Task: Create a due date automation trigger when advanced on, on the monday before a card is due add fields without custom field "Resume" set to 10 at 11:00 AM.
Action: Mouse moved to (870, 250)
Screenshot: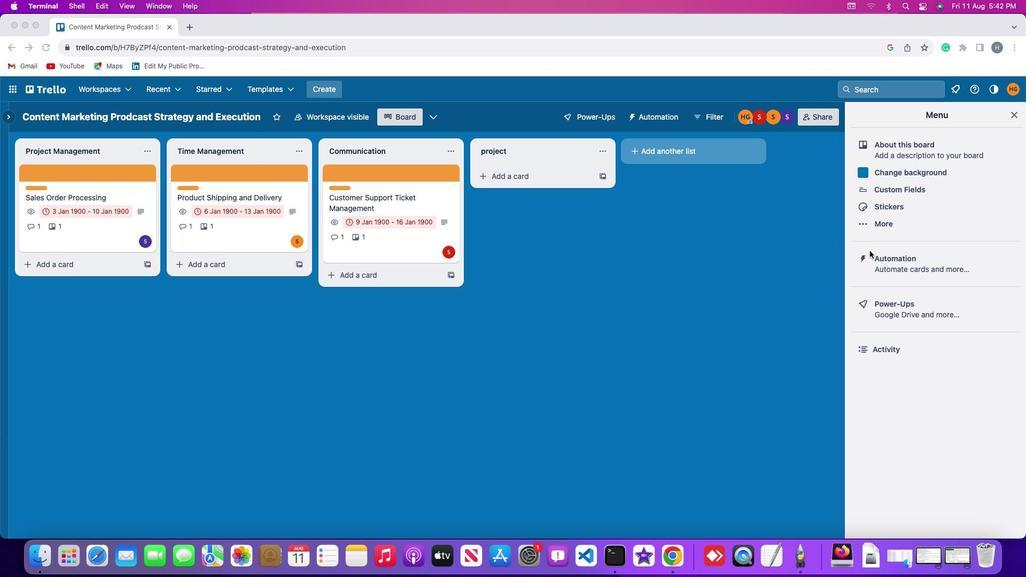 
Action: Mouse pressed left at (870, 250)
Screenshot: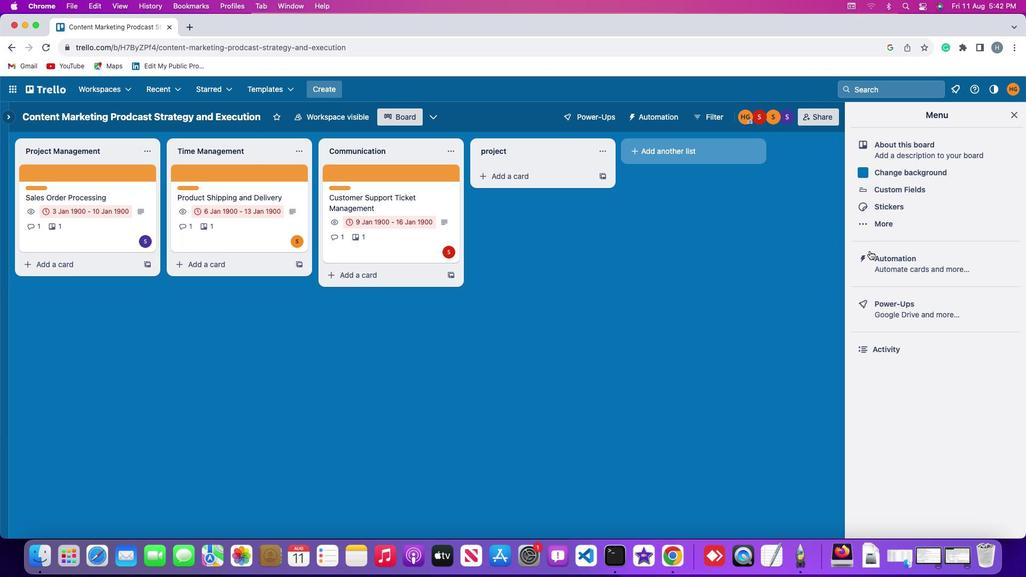 
Action: Mouse pressed left at (870, 250)
Screenshot: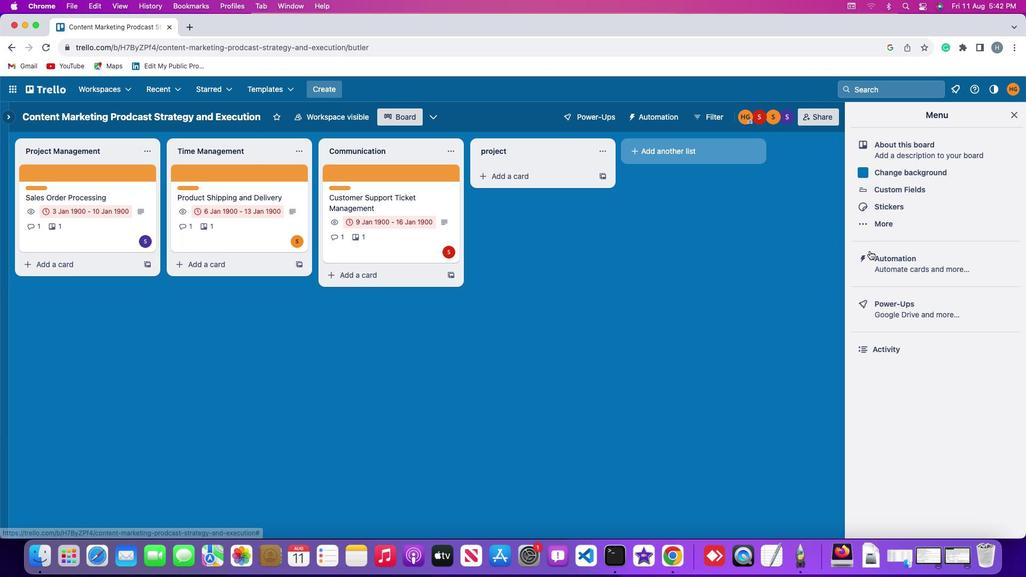 
Action: Mouse moved to (52, 253)
Screenshot: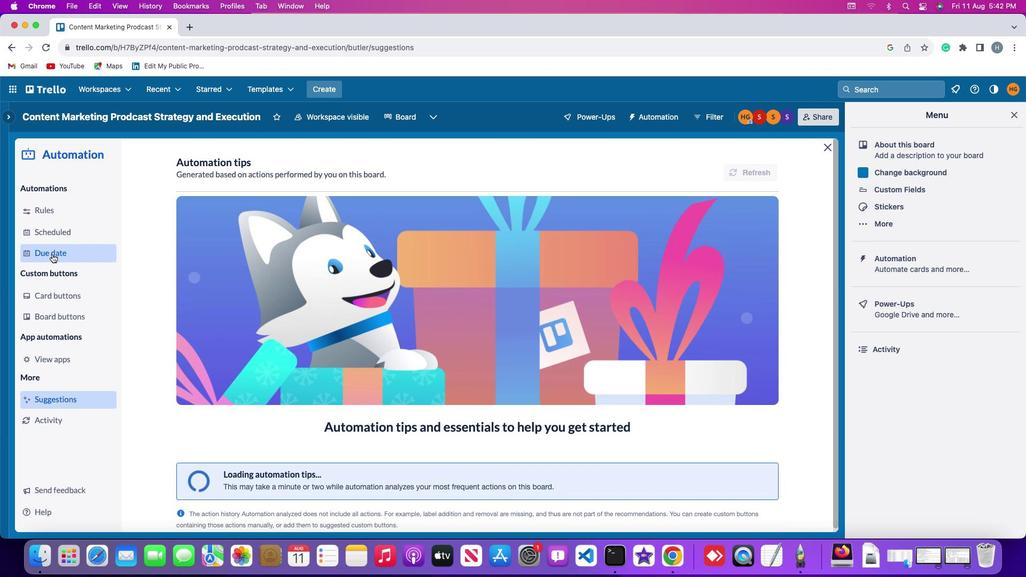 
Action: Mouse pressed left at (52, 253)
Screenshot: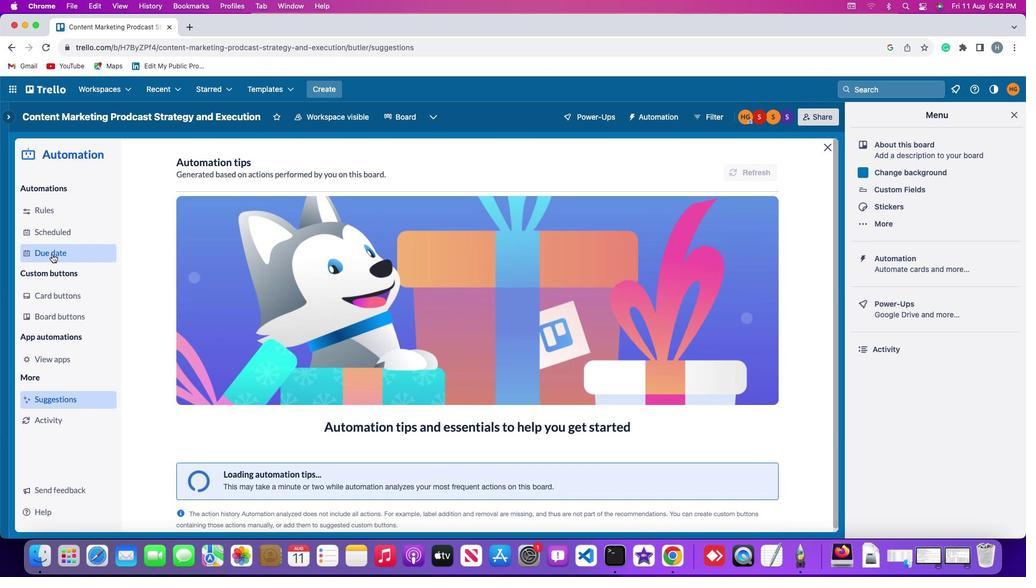 
Action: Mouse moved to (723, 166)
Screenshot: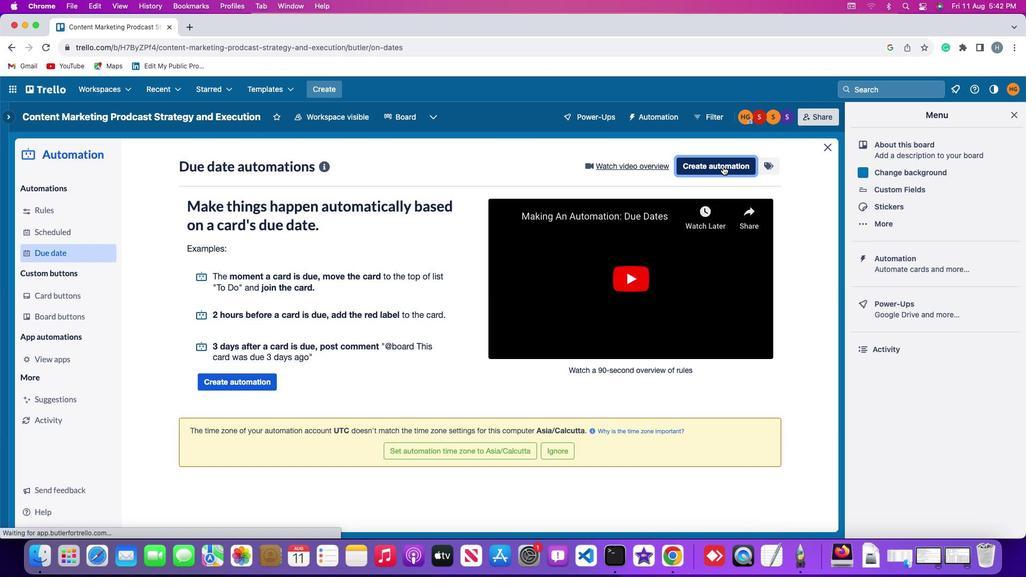 
Action: Mouse pressed left at (723, 166)
Screenshot: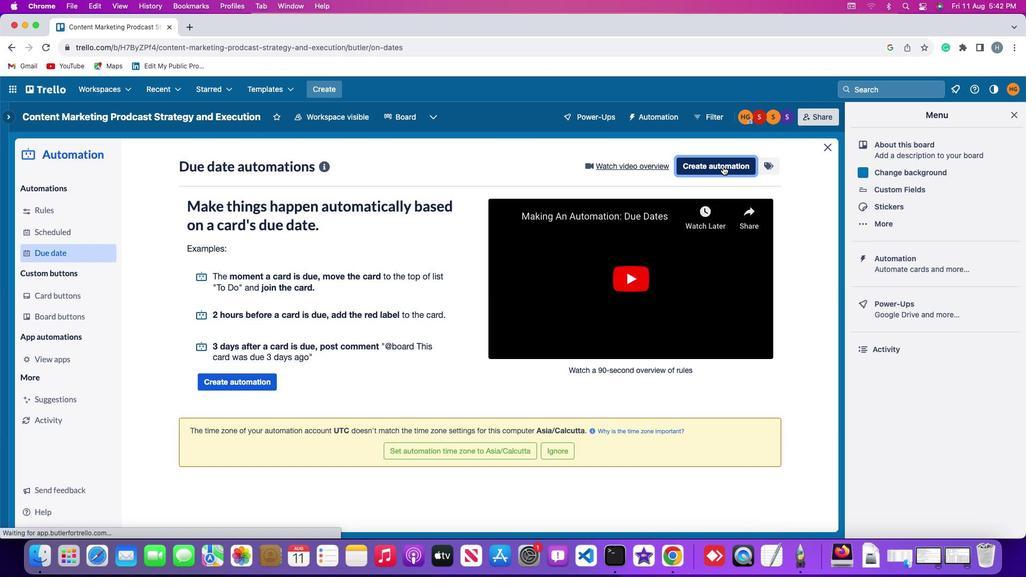 
Action: Mouse moved to (205, 266)
Screenshot: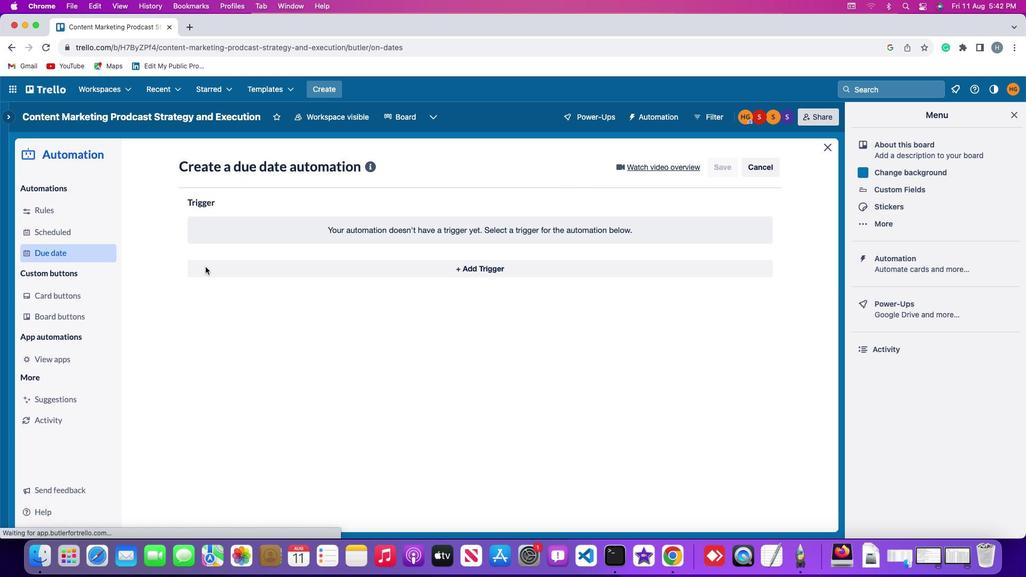 
Action: Mouse pressed left at (205, 266)
Screenshot: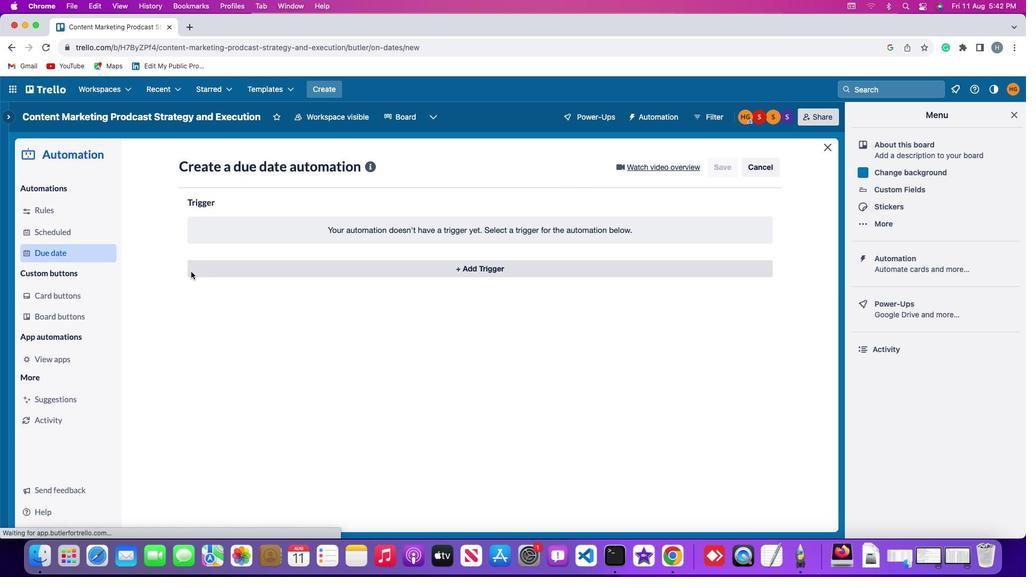 
Action: Mouse moved to (245, 471)
Screenshot: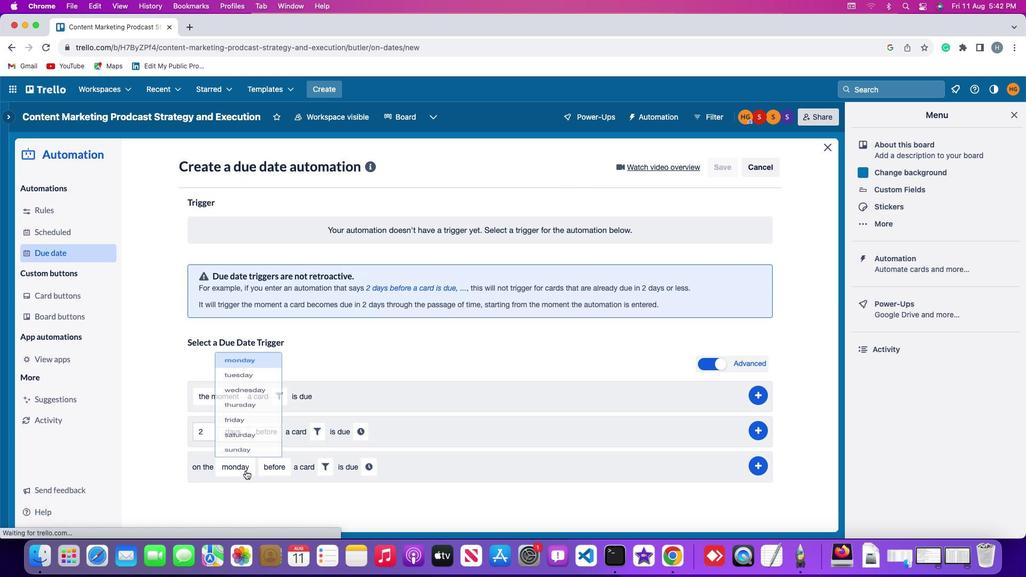 
Action: Mouse pressed left at (245, 471)
Screenshot: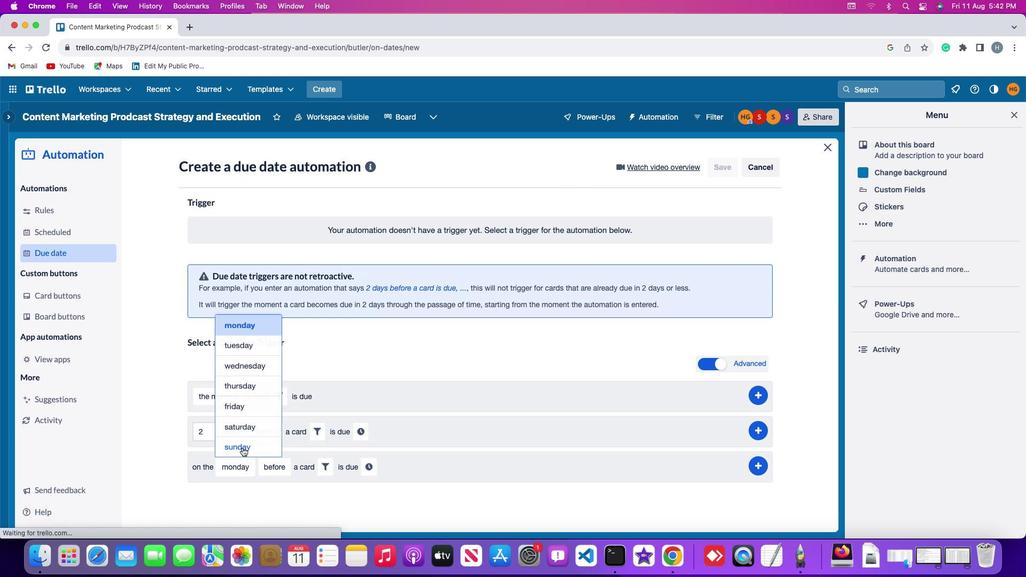 
Action: Mouse moved to (252, 319)
Screenshot: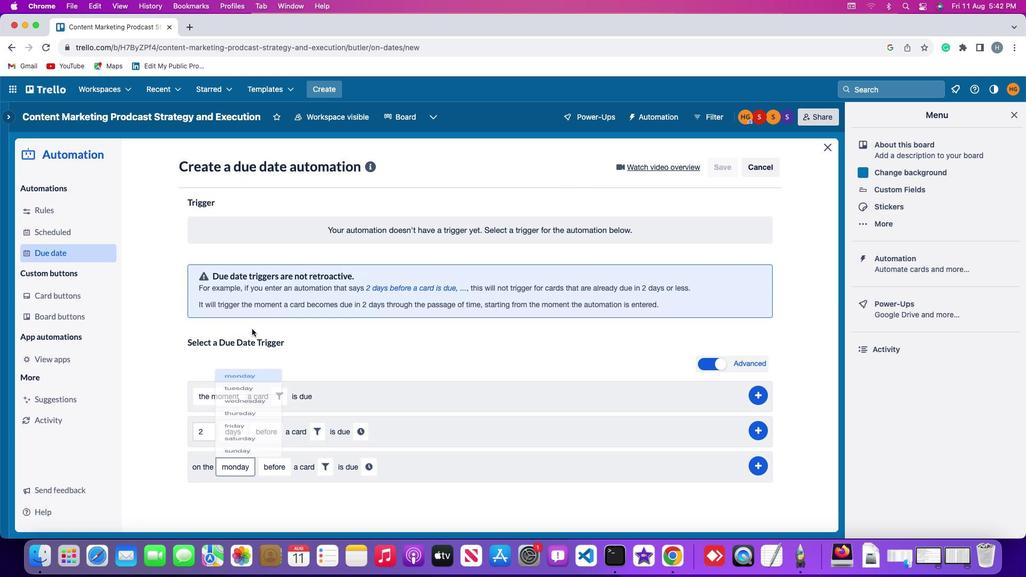
Action: Mouse pressed left at (252, 319)
Screenshot: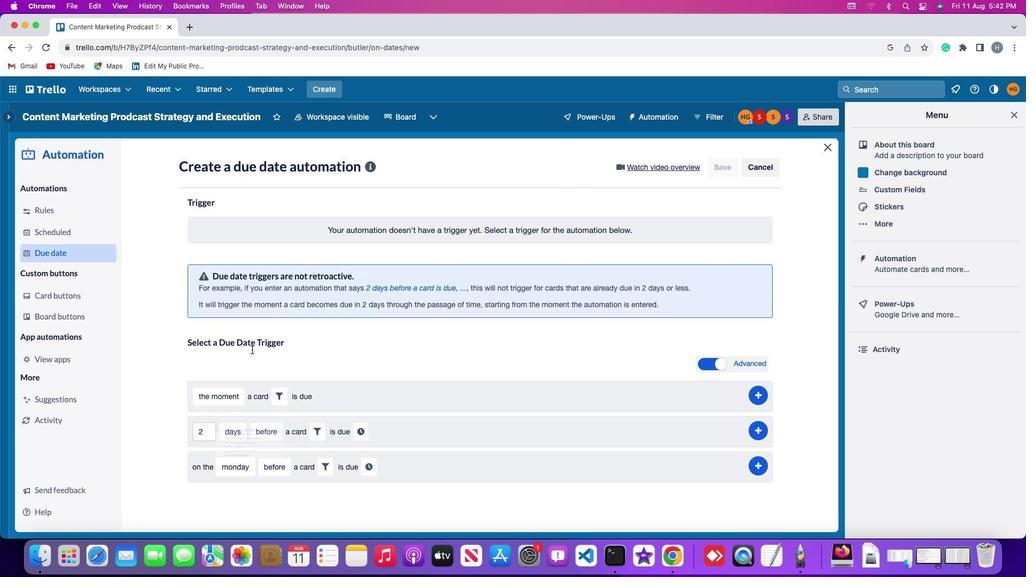 
Action: Mouse moved to (272, 470)
Screenshot: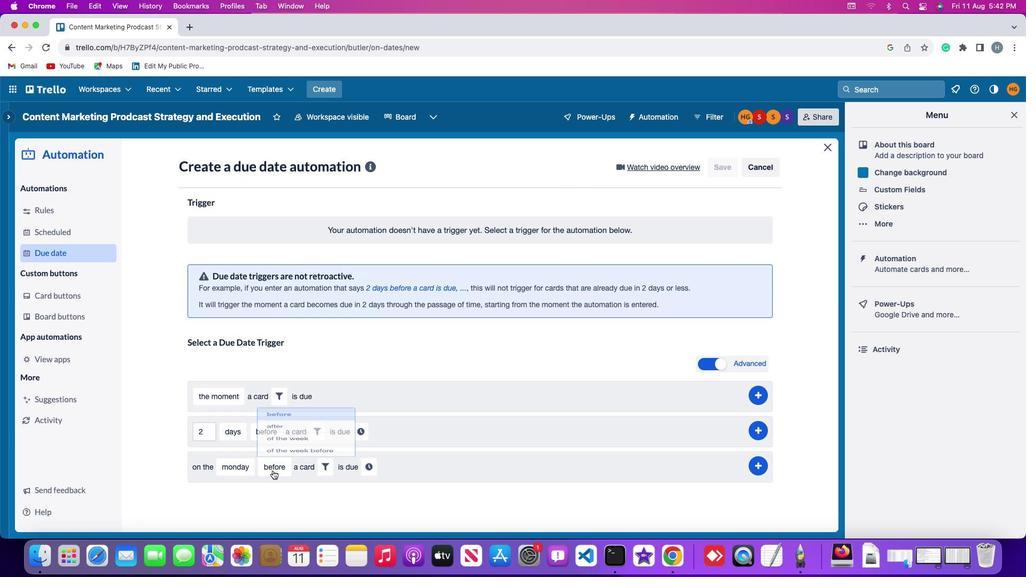 
Action: Mouse pressed left at (272, 470)
Screenshot: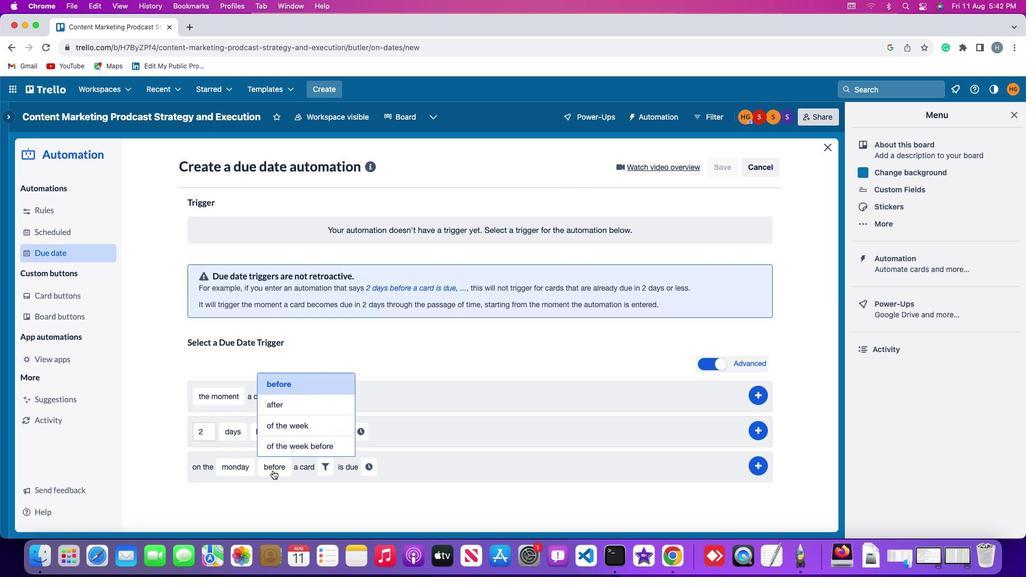 
Action: Mouse moved to (292, 379)
Screenshot: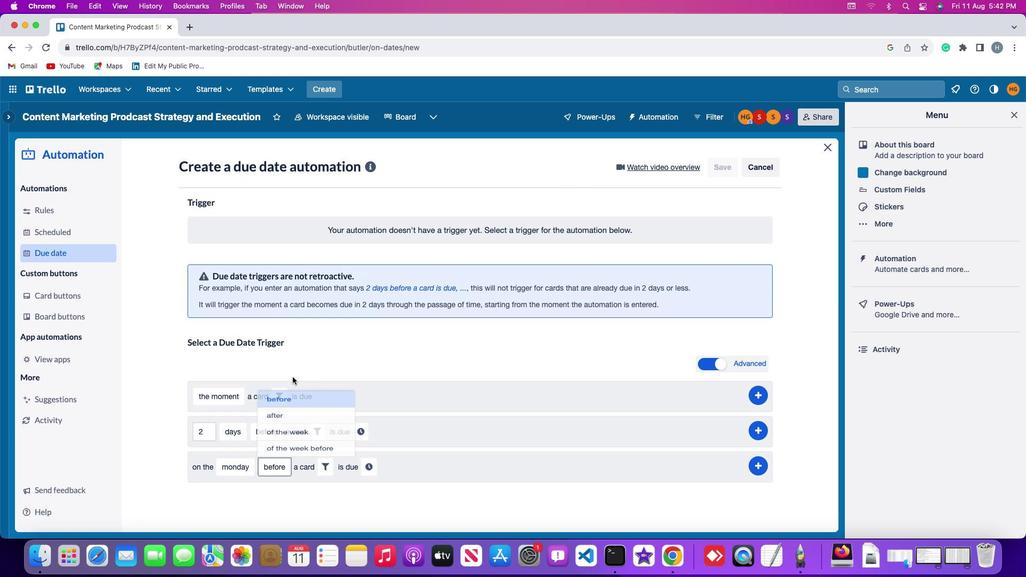 
Action: Mouse pressed left at (292, 379)
Screenshot: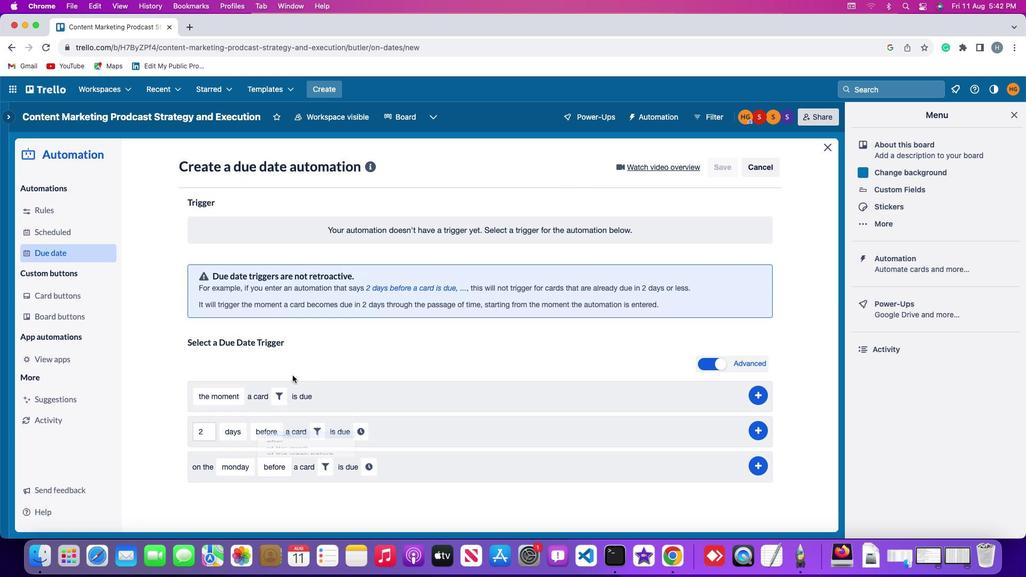 
Action: Mouse moved to (330, 465)
Screenshot: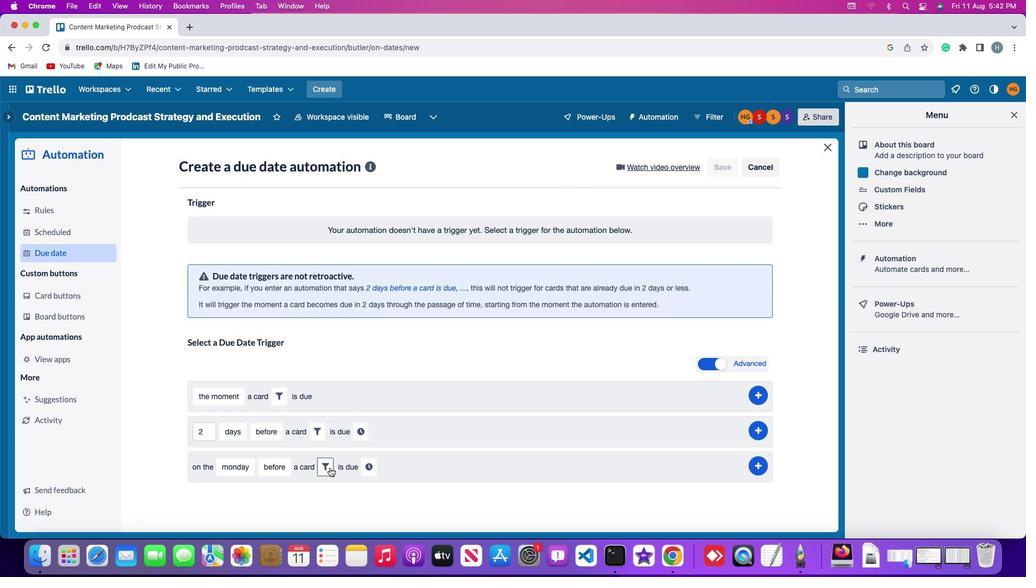 
Action: Mouse pressed left at (330, 465)
Screenshot: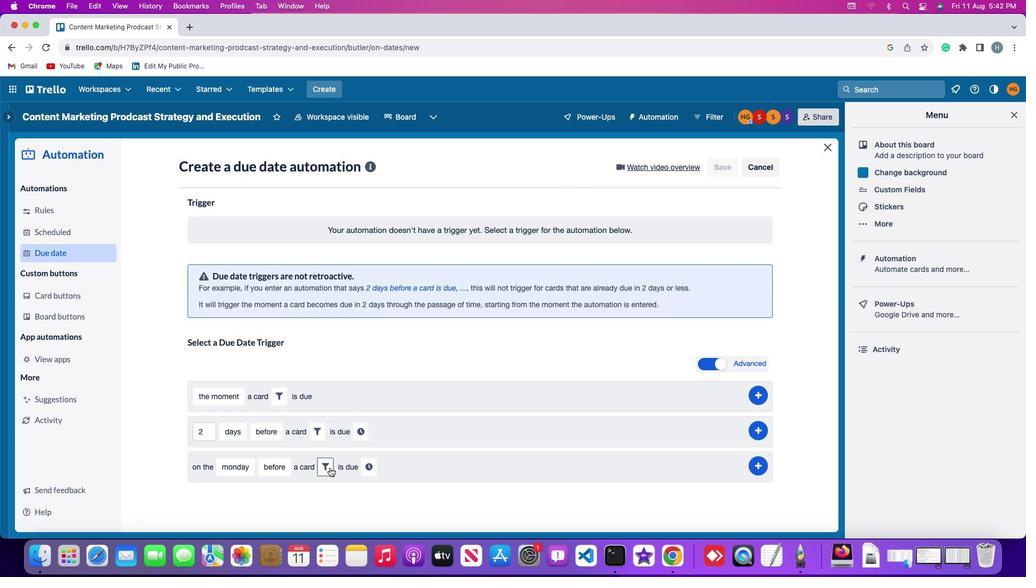 
Action: Mouse moved to (491, 498)
Screenshot: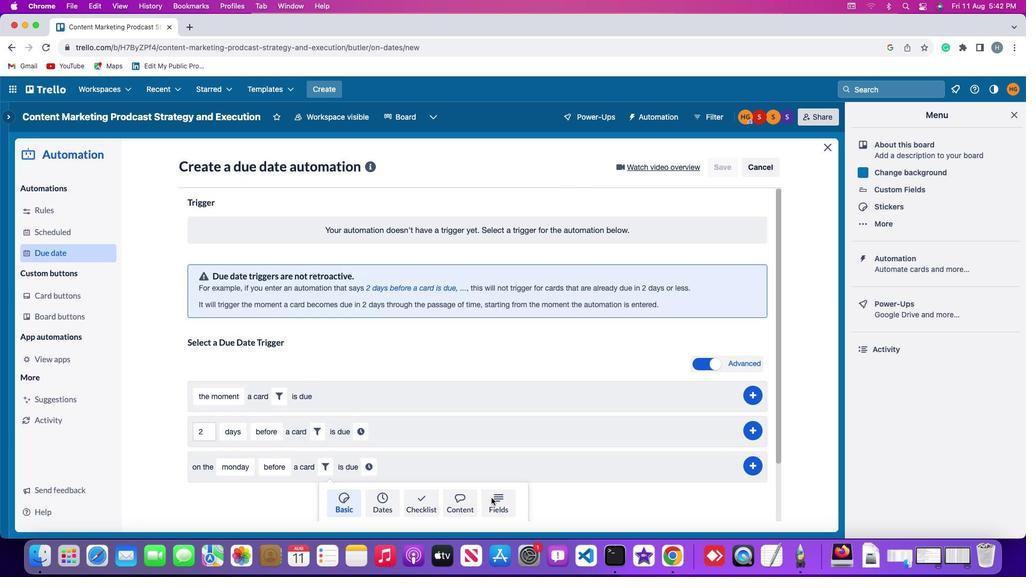 
Action: Mouse pressed left at (491, 498)
Screenshot: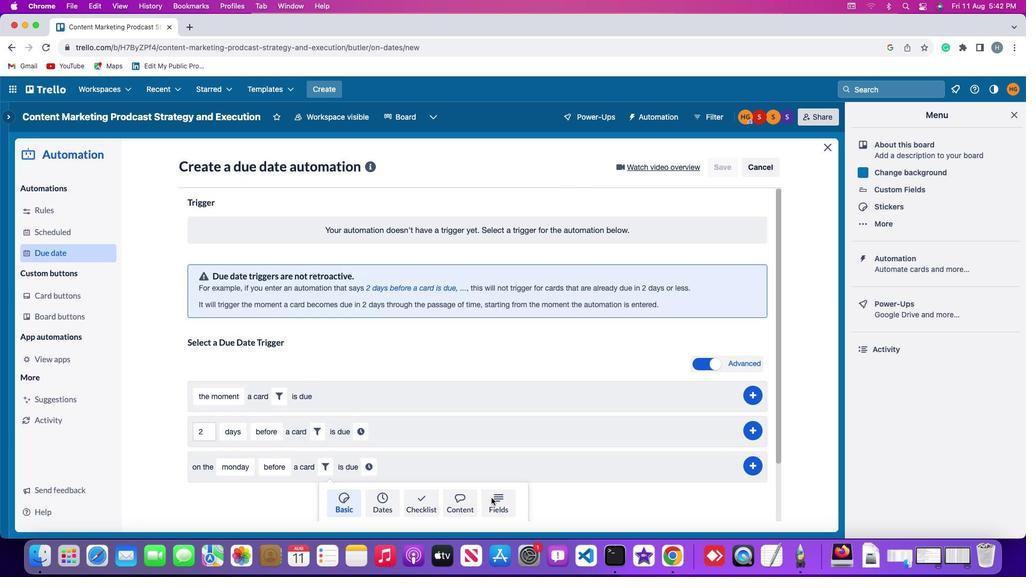 
Action: Mouse moved to (257, 498)
Screenshot: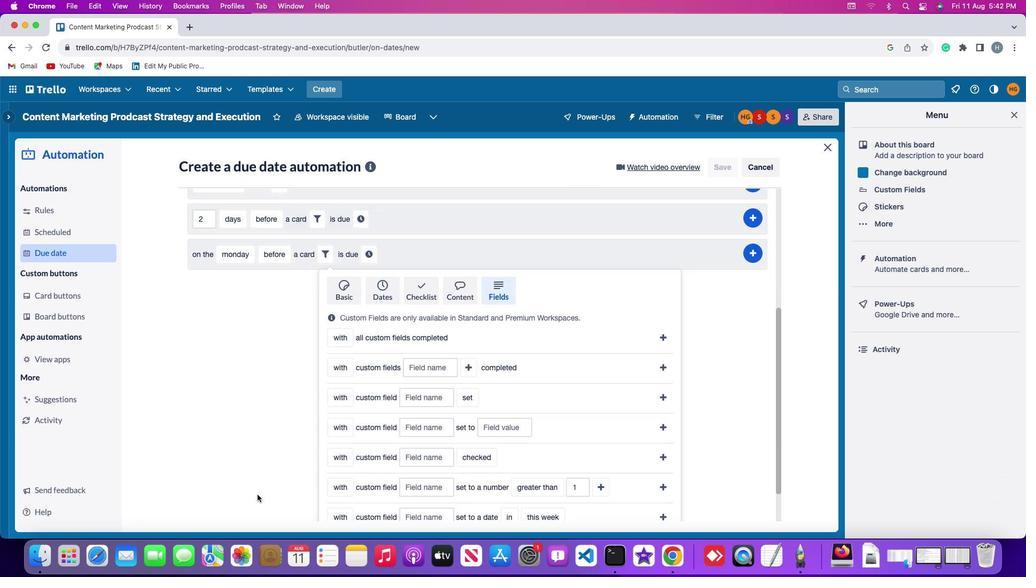 
Action: Mouse scrolled (257, 498) with delta (0, 0)
Screenshot: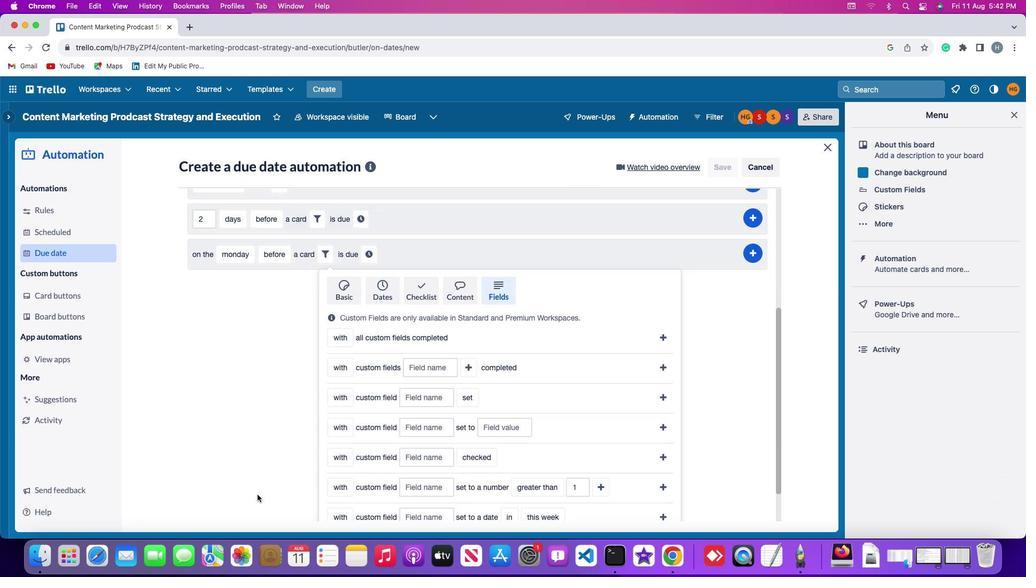 
Action: Mouse scrolled (257, 498) with delta (0, 0)
Screenshot: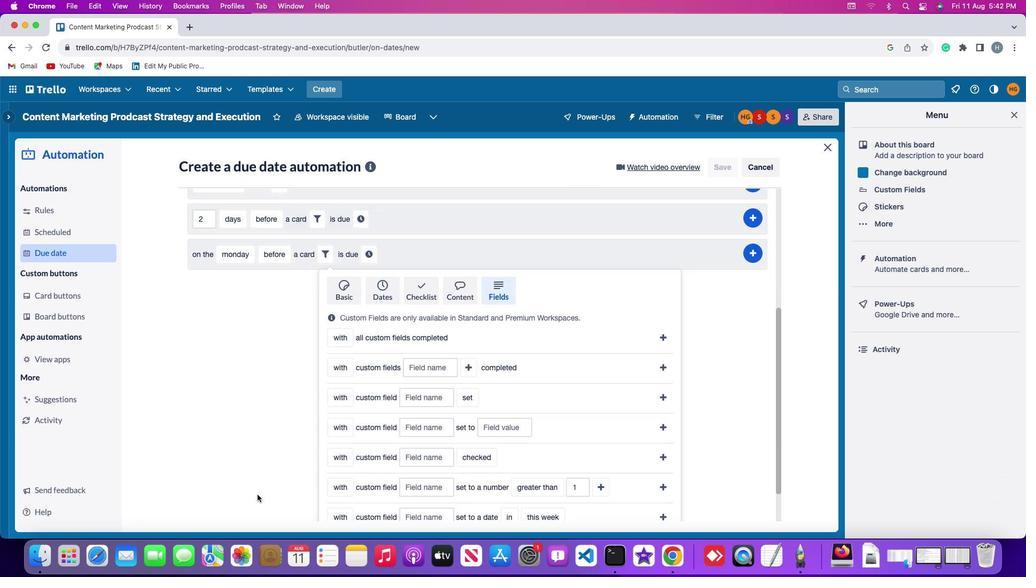 
Action: Mouse scrolled (257, 498) with delta (0, -1)
Screenshot: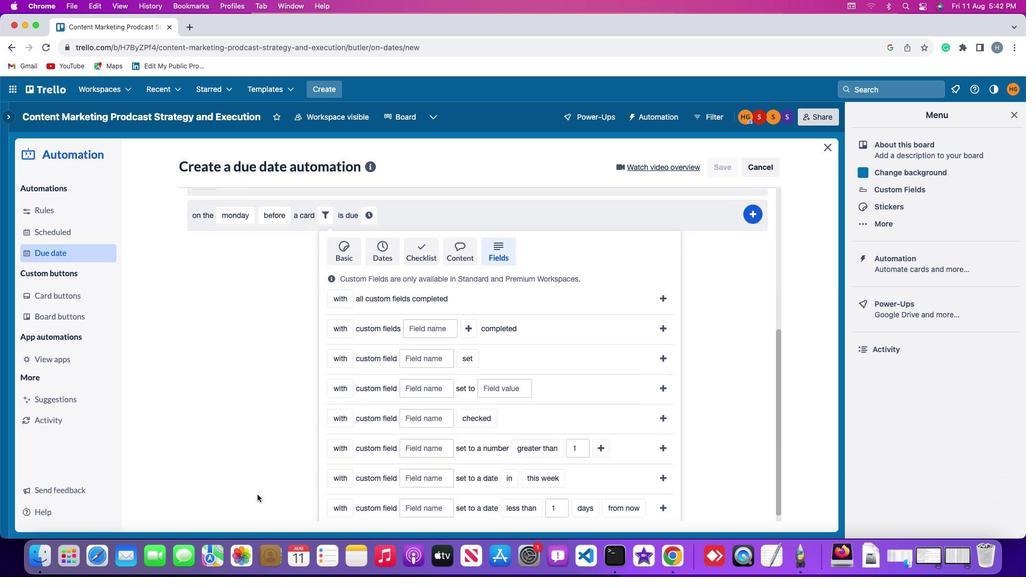 
Action: Mouse moved to (257, 498)
Screenshot: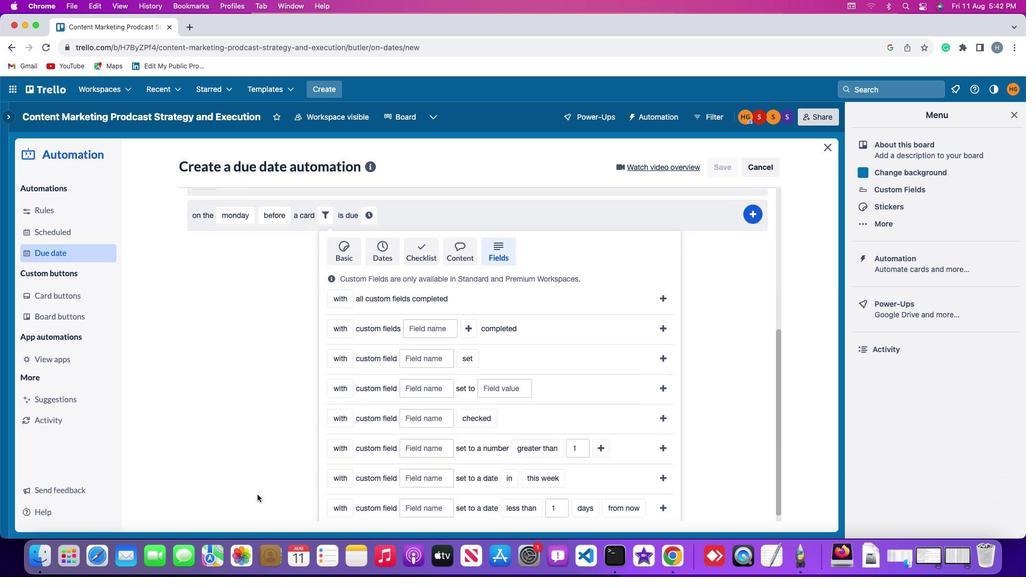 
Action: Mouse scrolled (257, 498) with delta (0, -2)
Screenshot: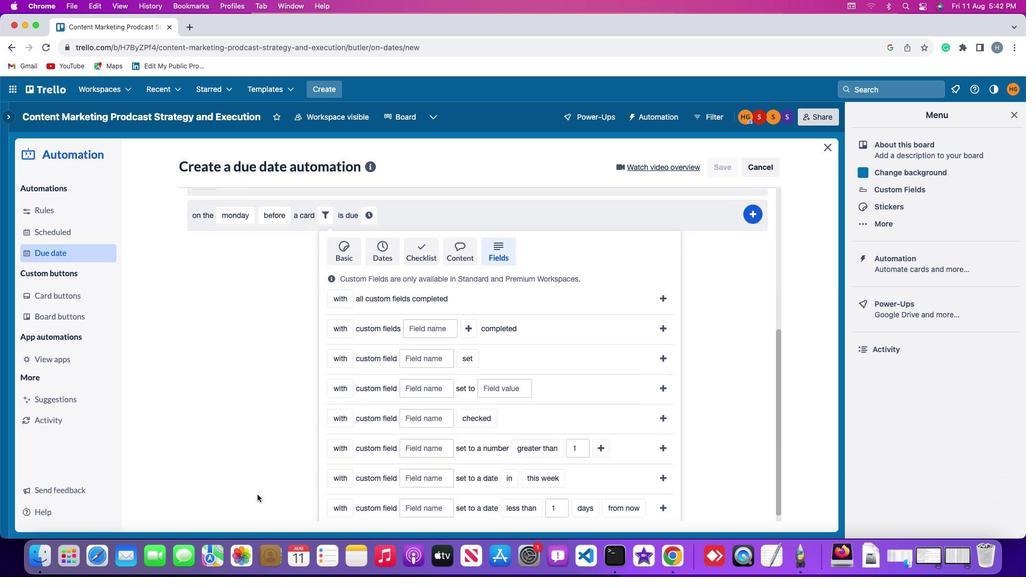 
Action: Mouse moved to (257, 497)
Screenshot: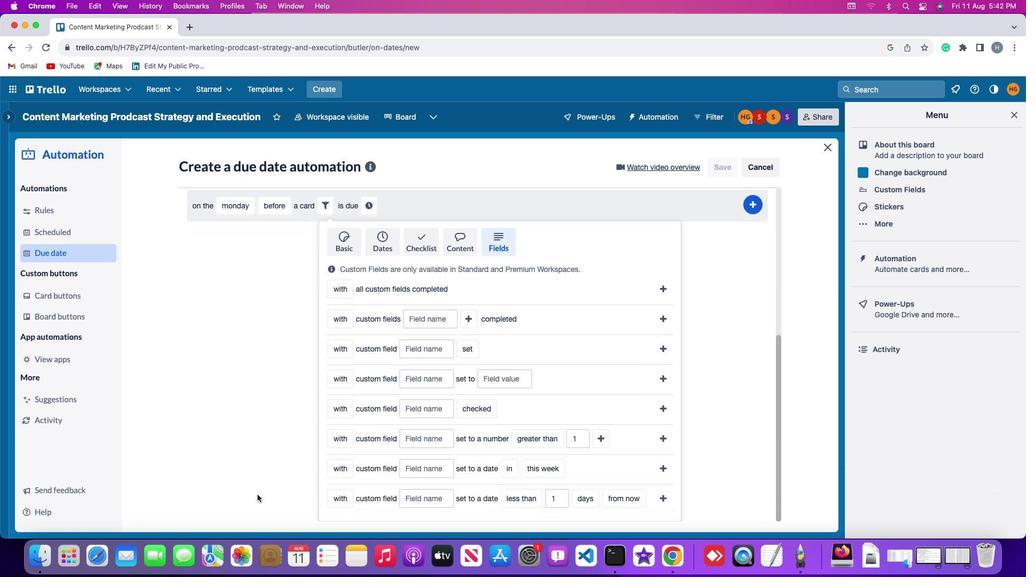 
Action: Mouse scrolled (257, 497) with delta (0, -3)
Screenshot: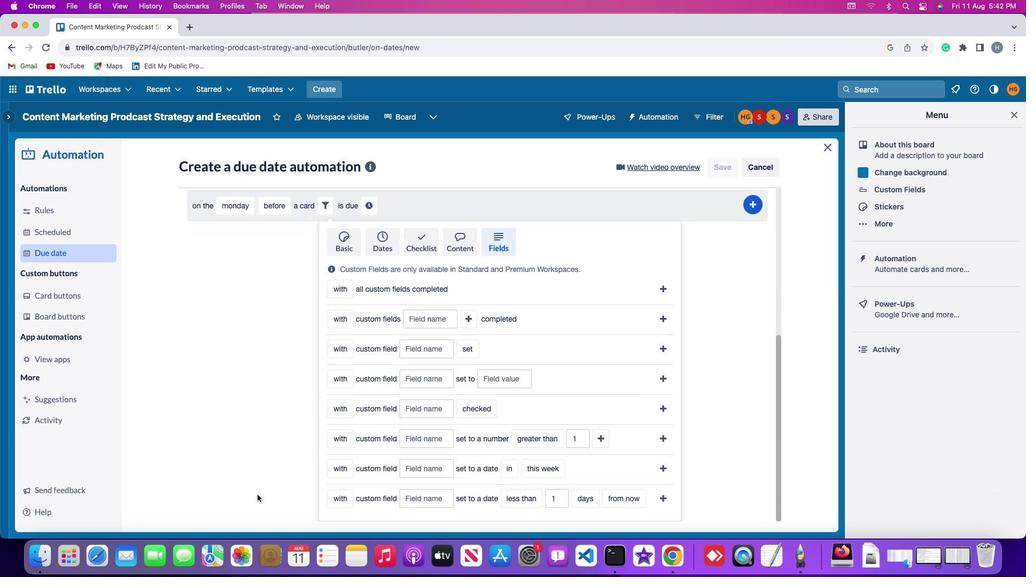 
Action: Mouse moved to (257, 495)
Screenshot: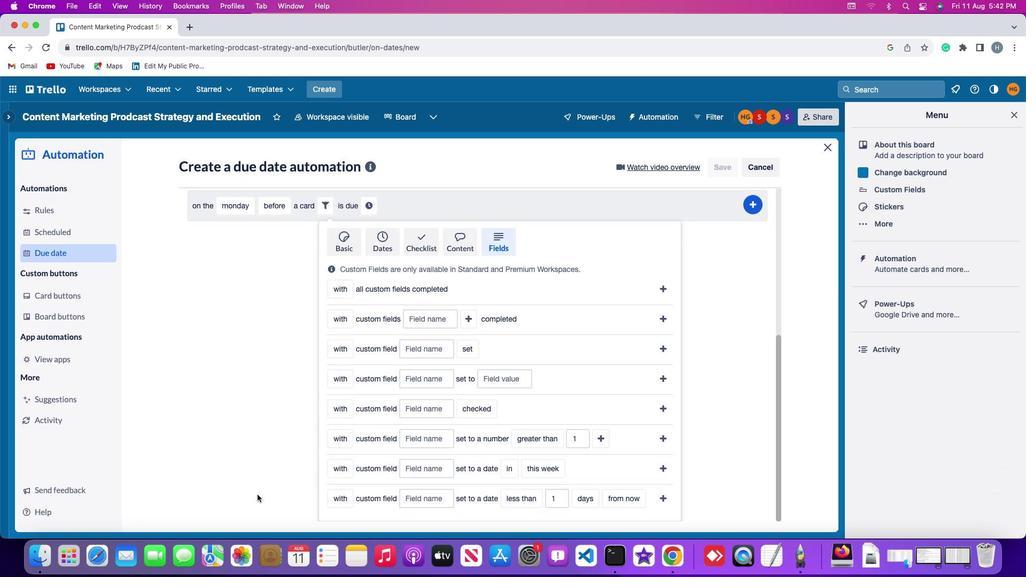 
Action: Mouse scrolled (257, 495) with delta (0, 0)
Screenshot: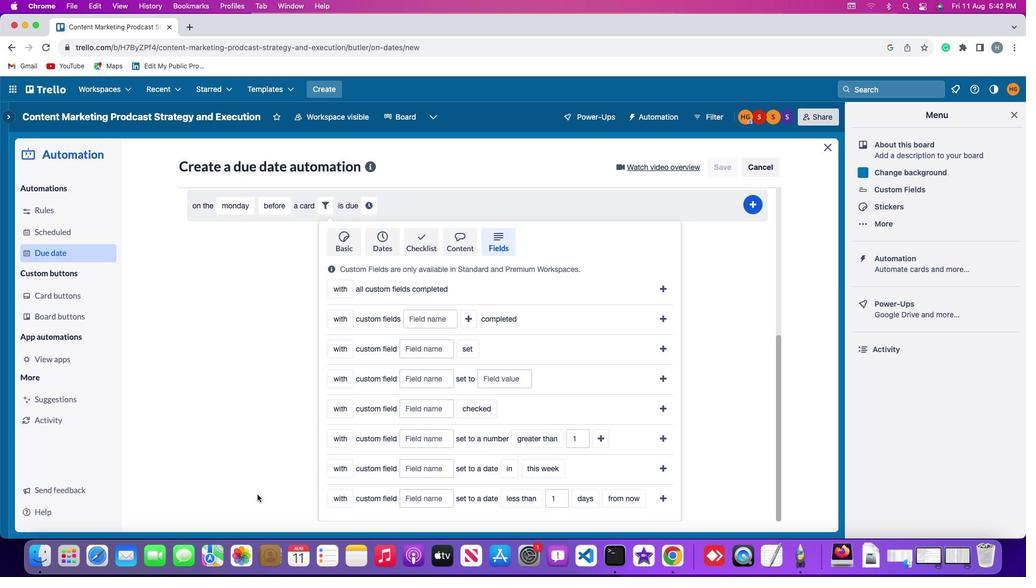
Action: Mouse scrolled (257, 495) with delta (0, 0)
Screenshot: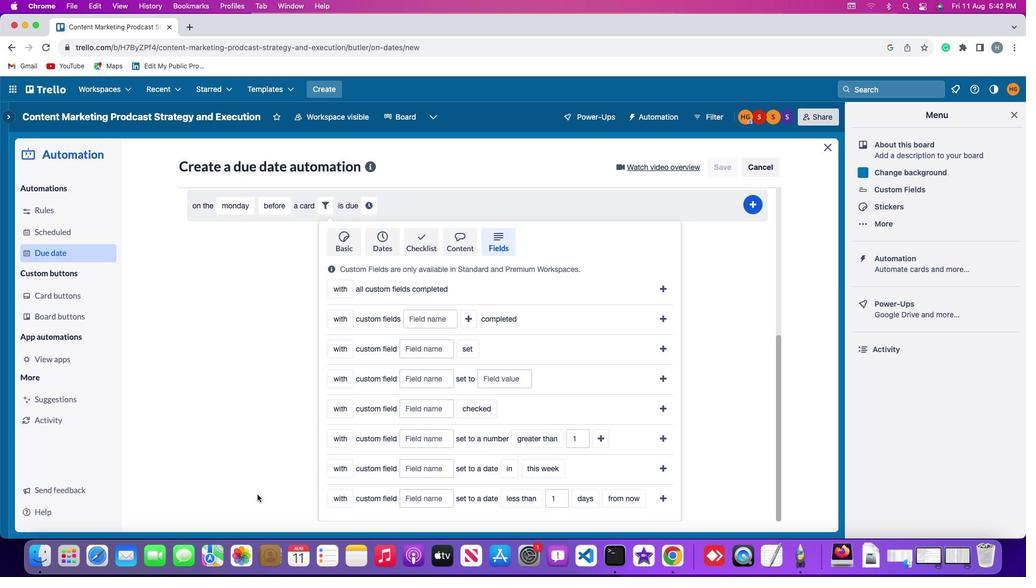 
Action: Mouse scrolled (257, 495) with delta (0, -1)
Screenshot: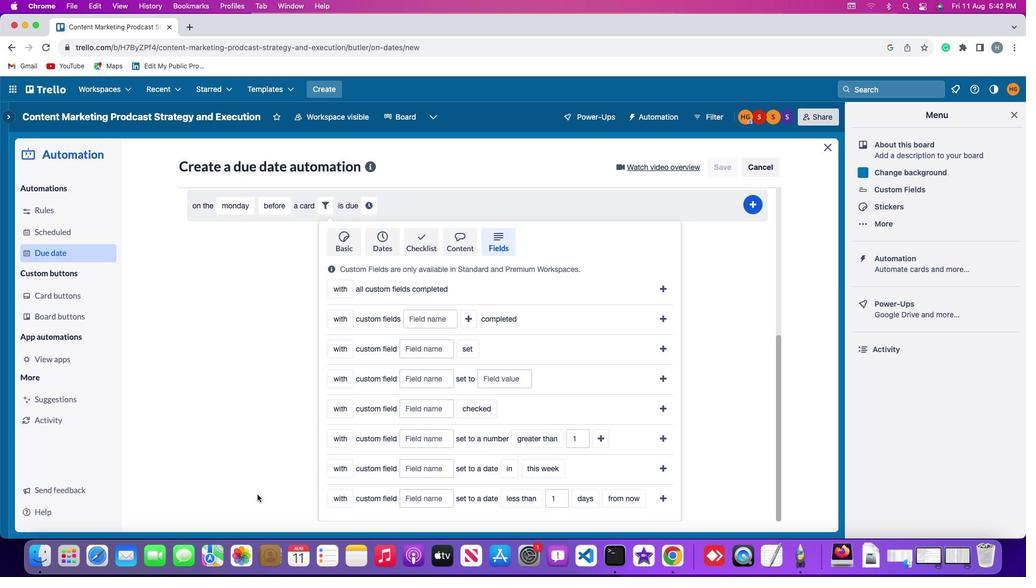 
Action: Mouse moved to (346, 374)
Screenshot: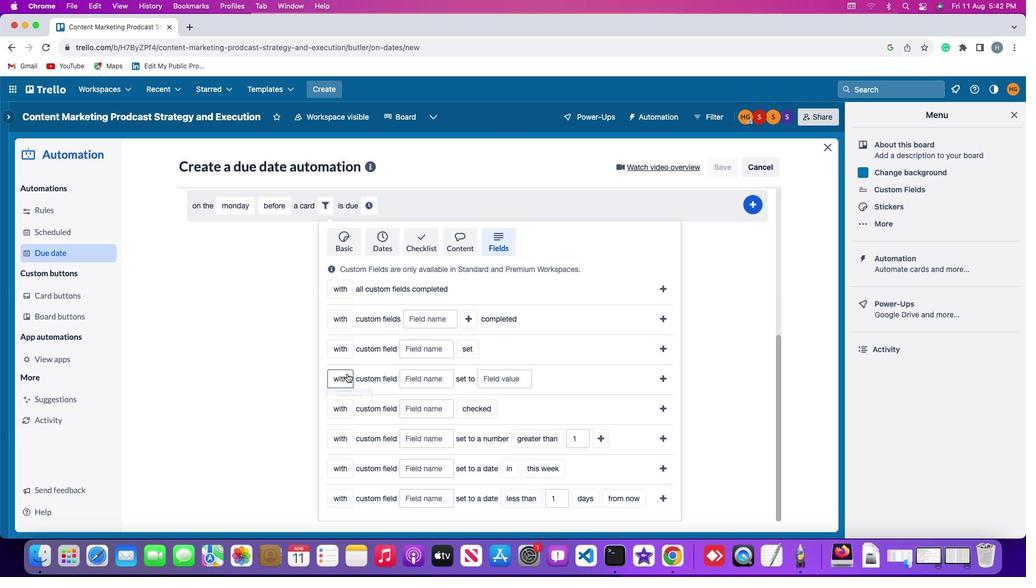 
Action: Mouse pressed left at (346, 374)
Screenshot: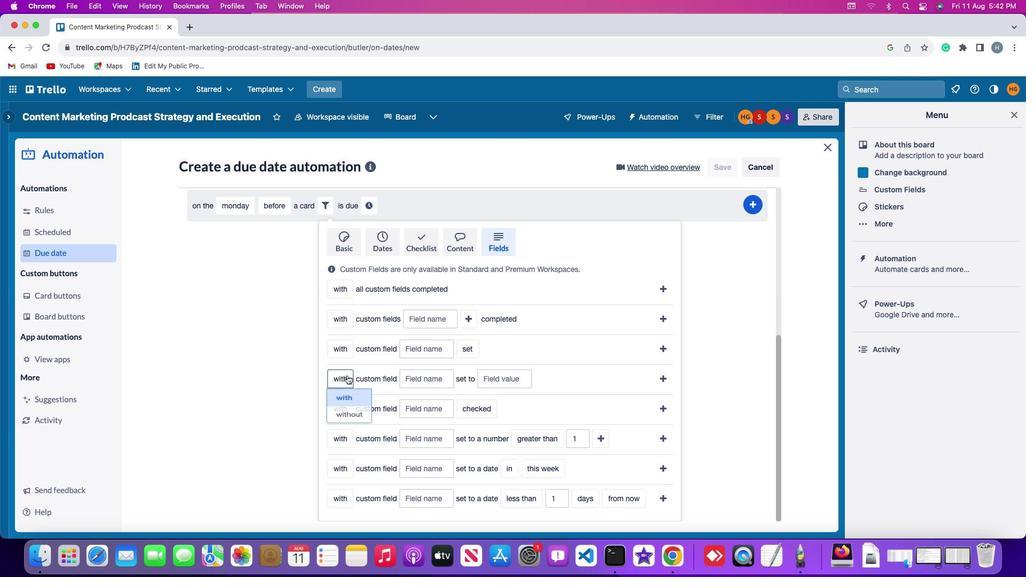
Action: Mouse moved to (347, 415)
Screenshot: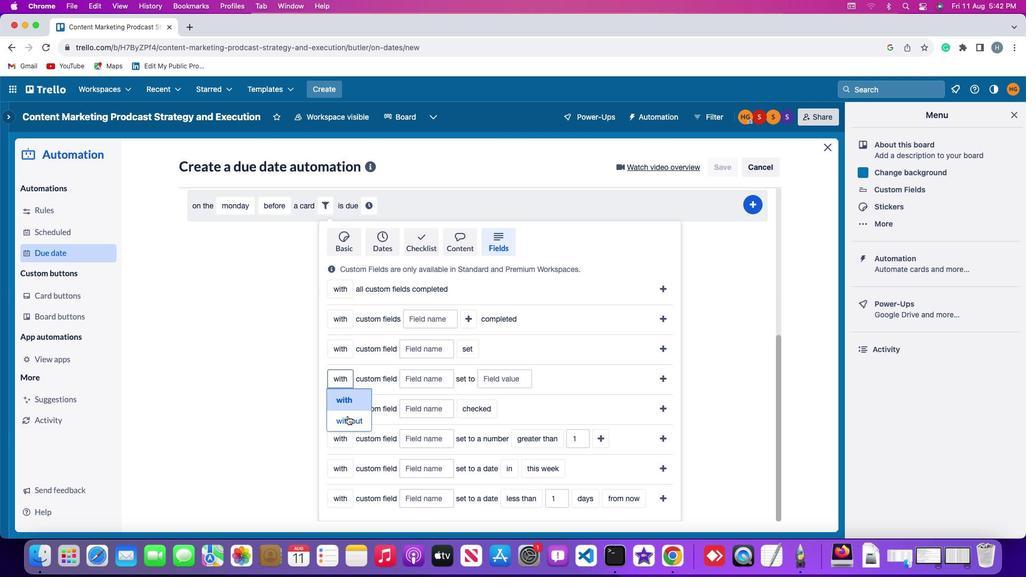 
Action: Mouse pressed left at (347, 415)
Screenshot: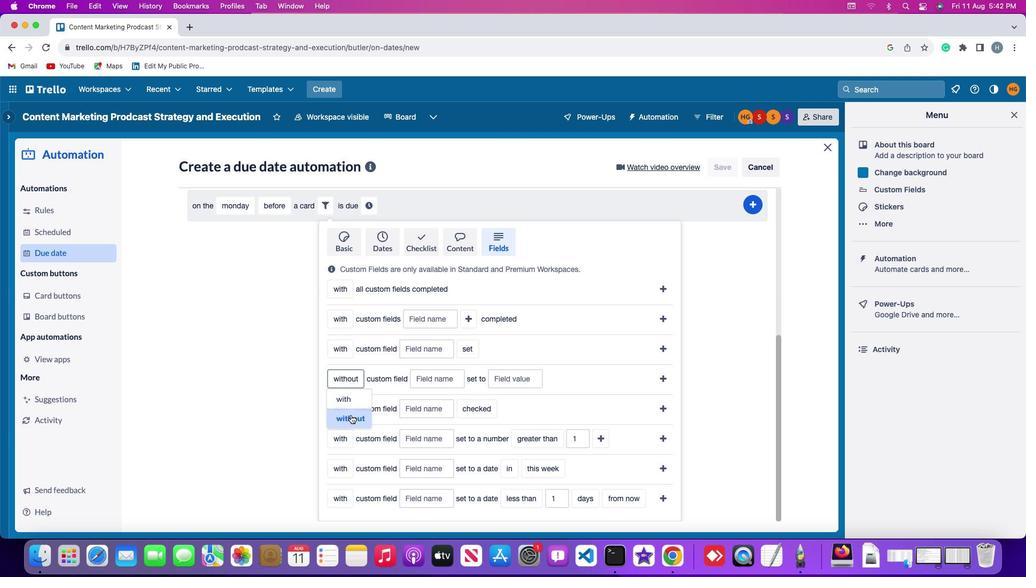 
Action: Mouse moved to (426, 375)
Screenshot: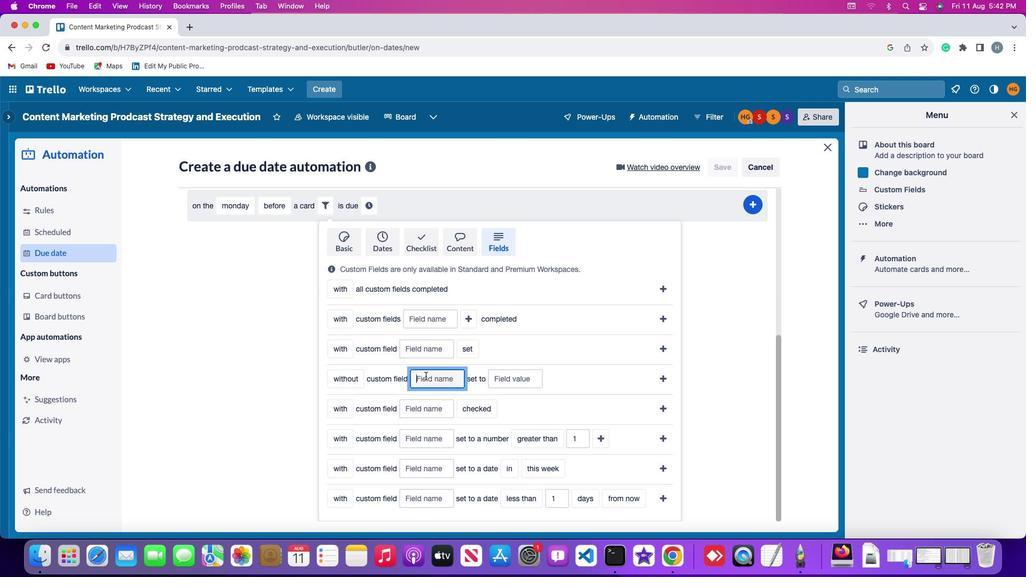 
Action: Mouse pressed left at (426, 375)
Screenshot: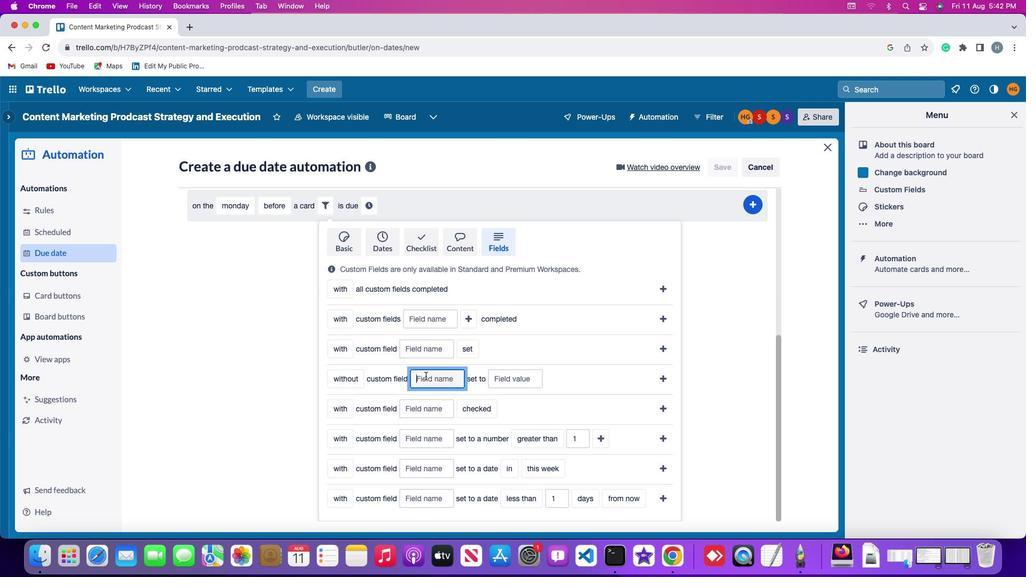 
Action: Key pressed Key.shift'R''e''s''u''m''e'
Screenshot: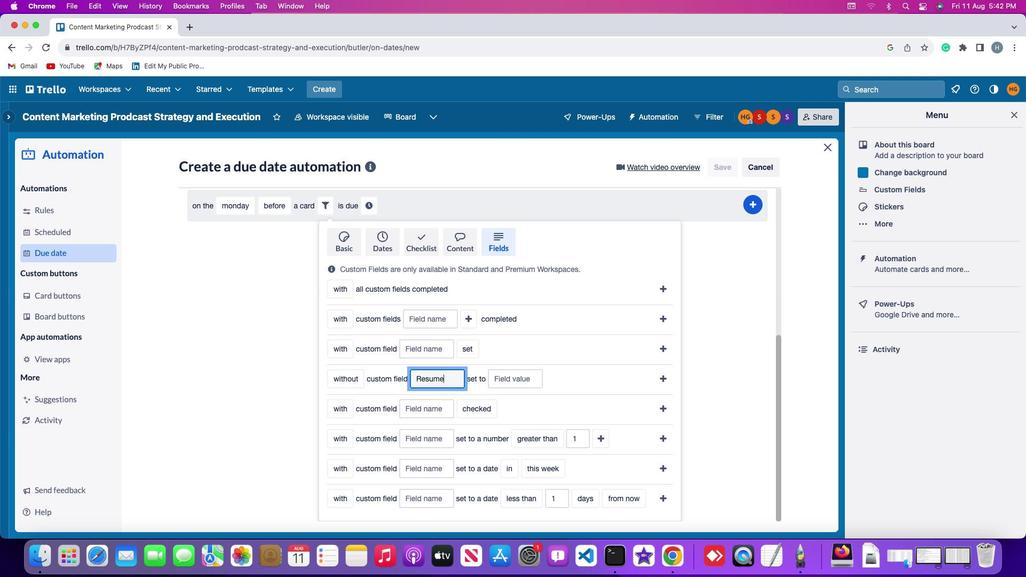 
Action: Mouse moved to (495, 380)
Screenshot: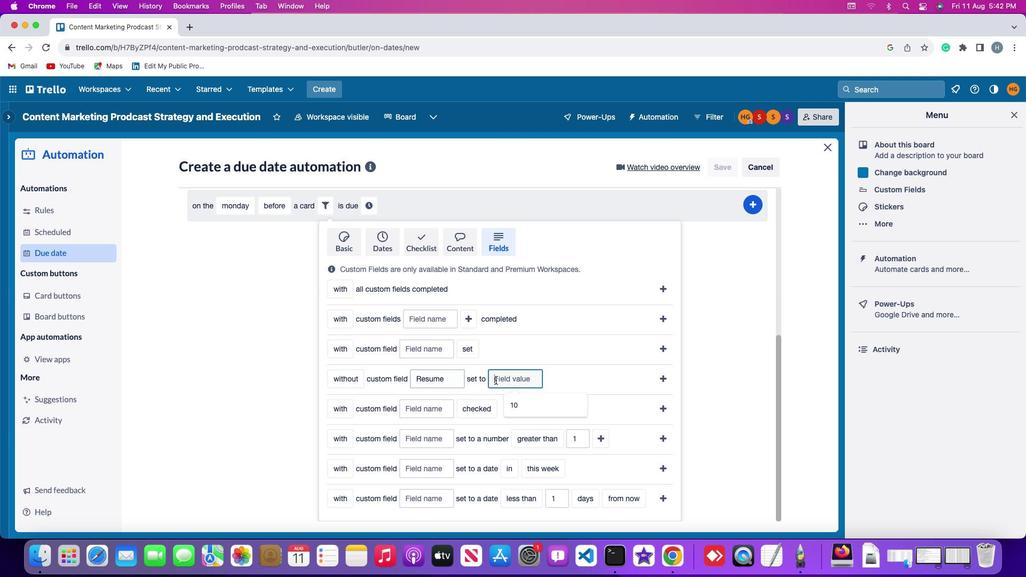 
Action: Mouse pressed left at (495, 380)
Screenshot: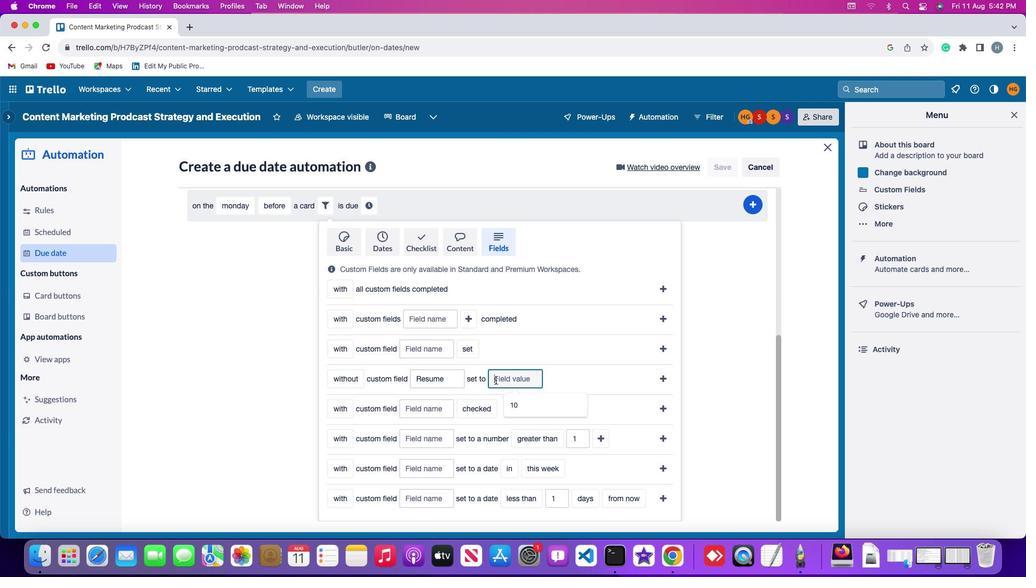 
Action: Mouse moved to (495, 380)
Screenshot: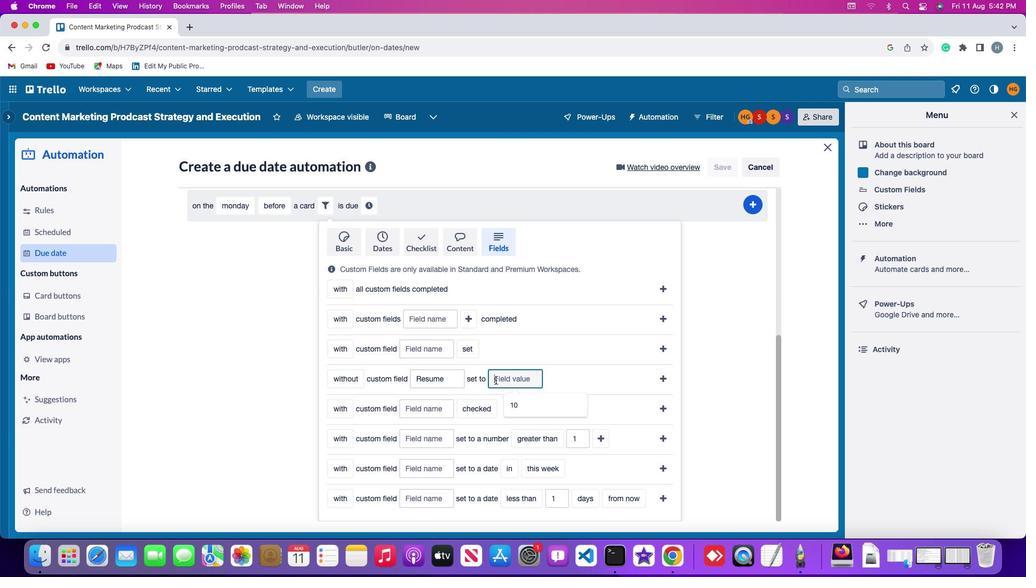 
Action: Key pressed '1''0'
Screenshot: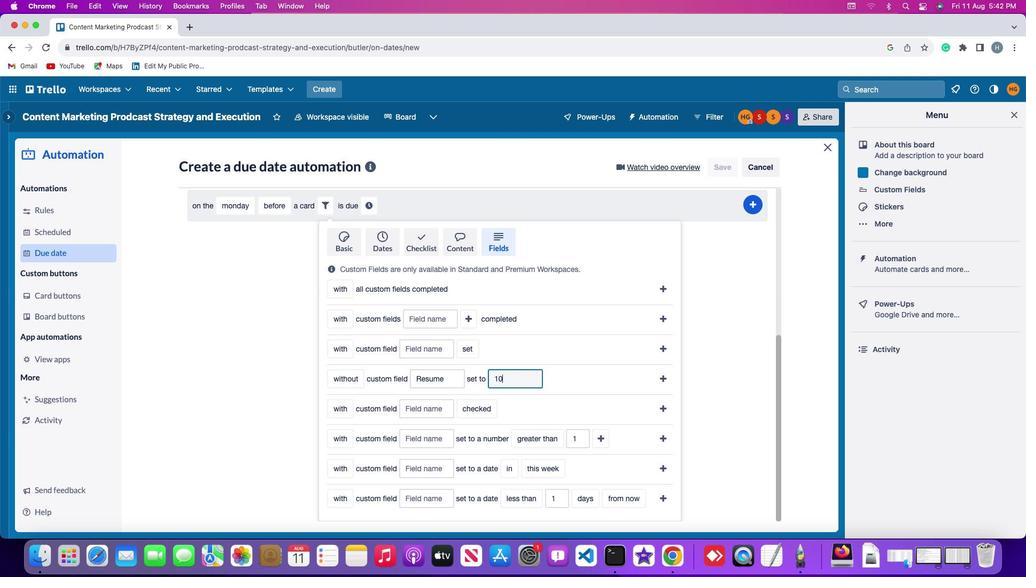 
Action: Mouse moved to (660, 376)
Screenshot: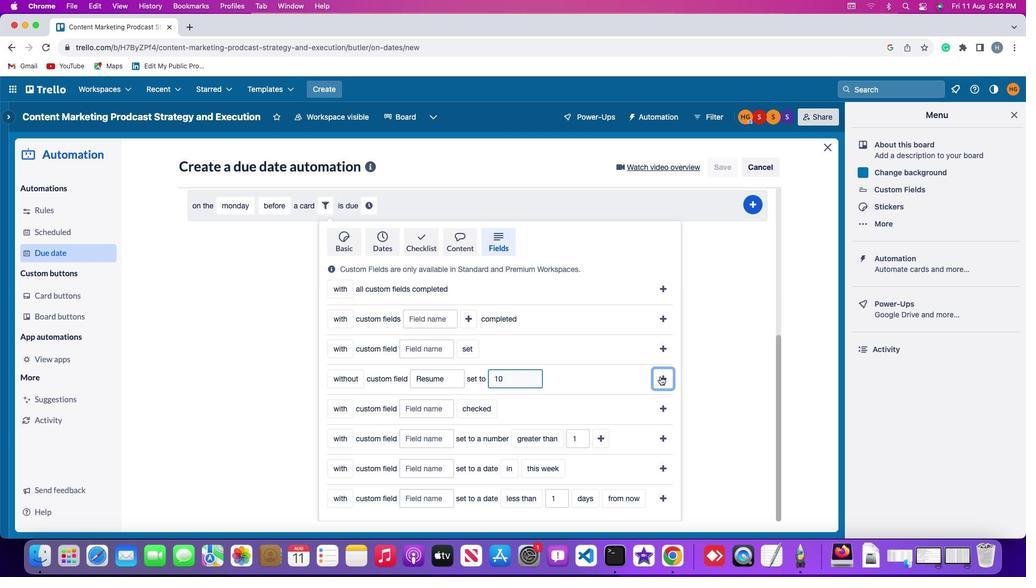 
Action: Mouse pressed left at (660, 376)
Screenshot: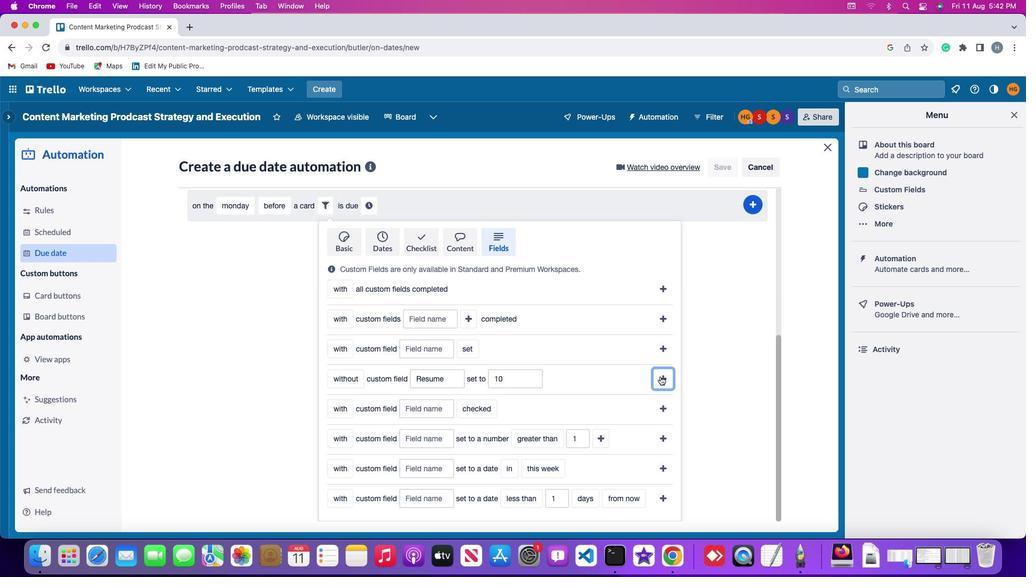 
Action: Mouse moved to (539, 467)
Screenshot: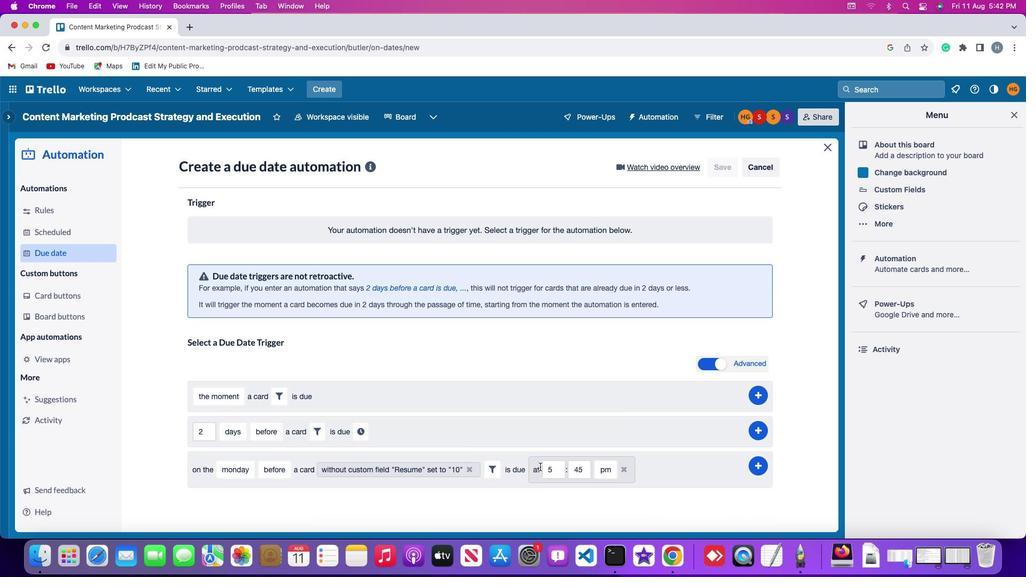 
Action: Mouse pressed left at (539, 467)
Screenshot: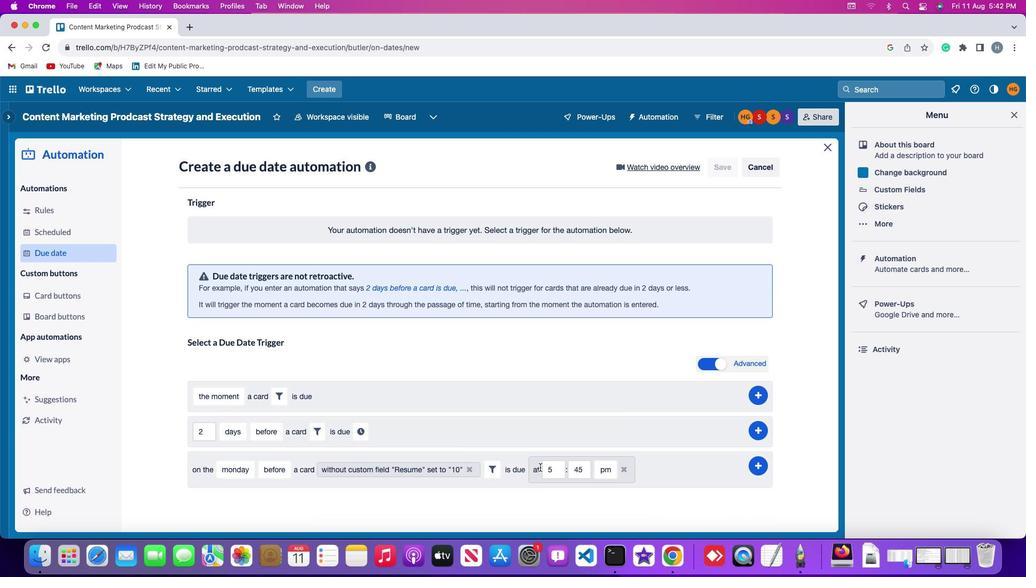
Action: Mouse moved to (556, 467)
Screenshot: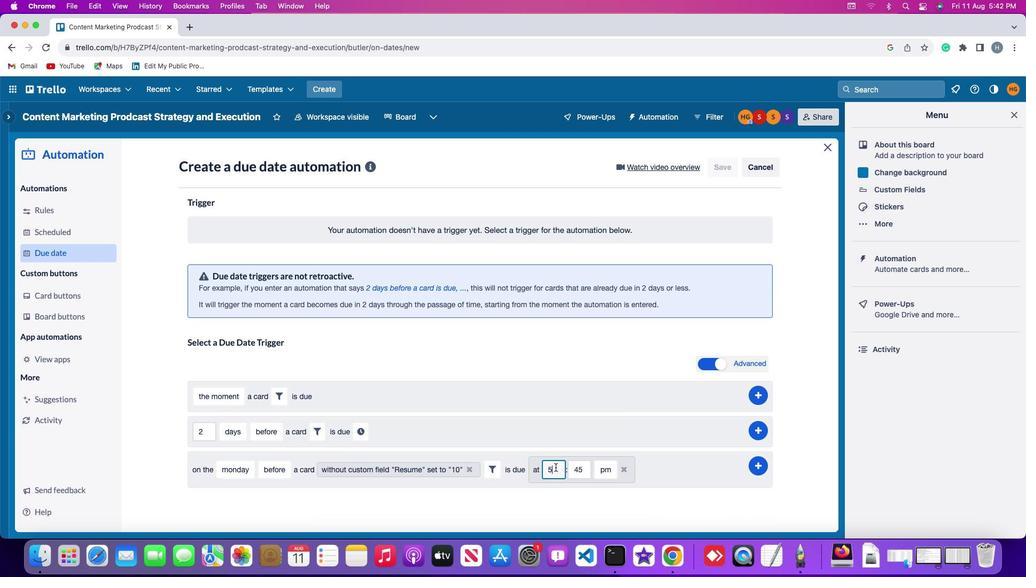 
Action: Mouse pressed left at (556, 467)
Screenshot: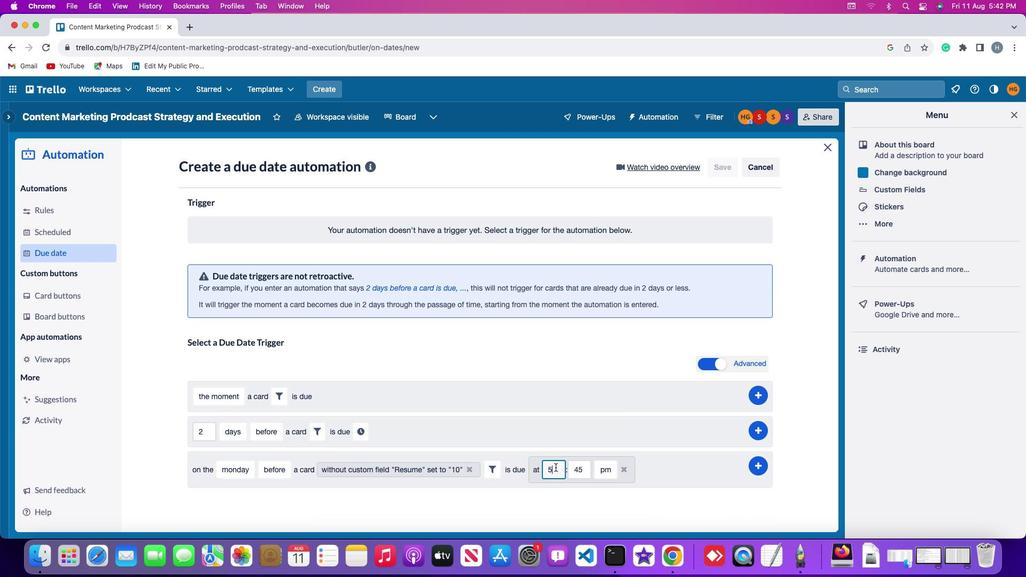 
Action: Mouse moved to (556, 467)
Screenshot: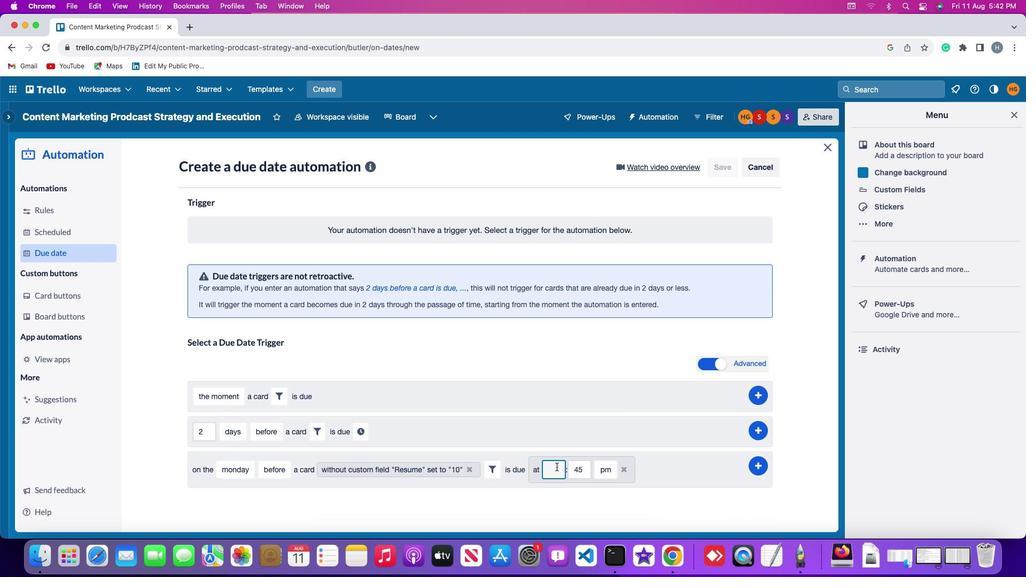 
Action: Key pressed Key.backspace
Screenshot: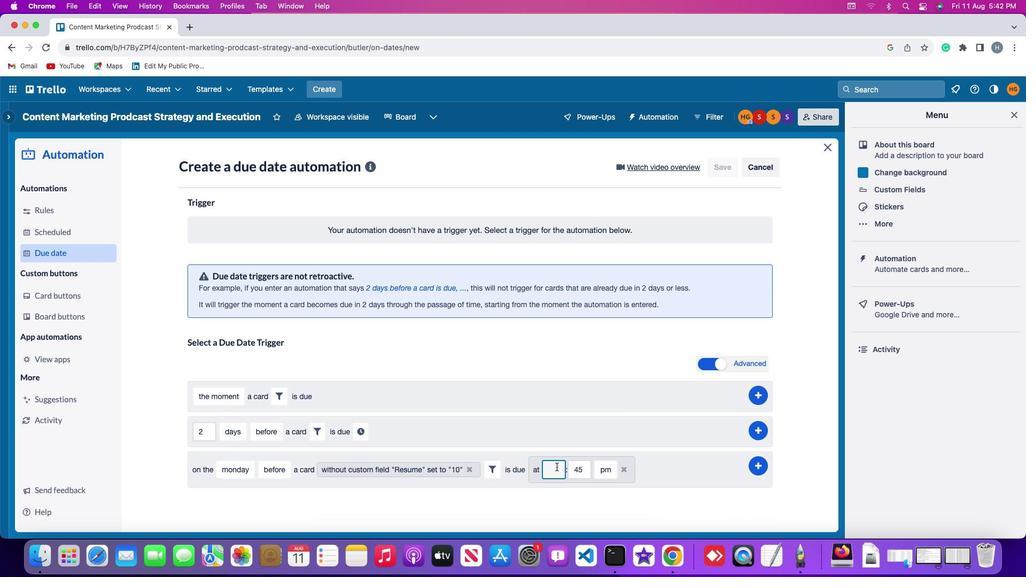 
Action: Mouse moved to (556, 466)
Screenshot: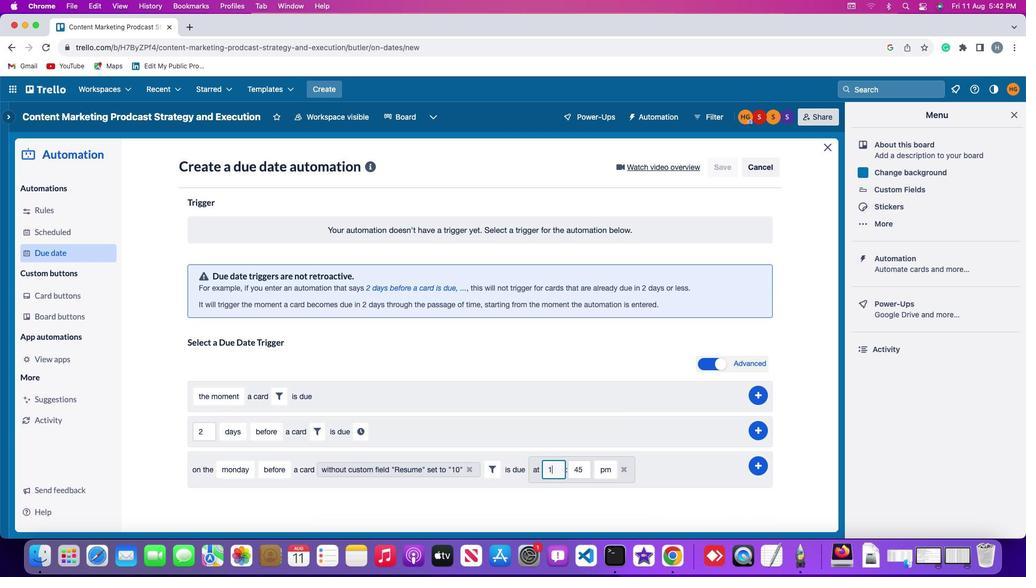 
Action: Key pressed '1''1'
Screenshot: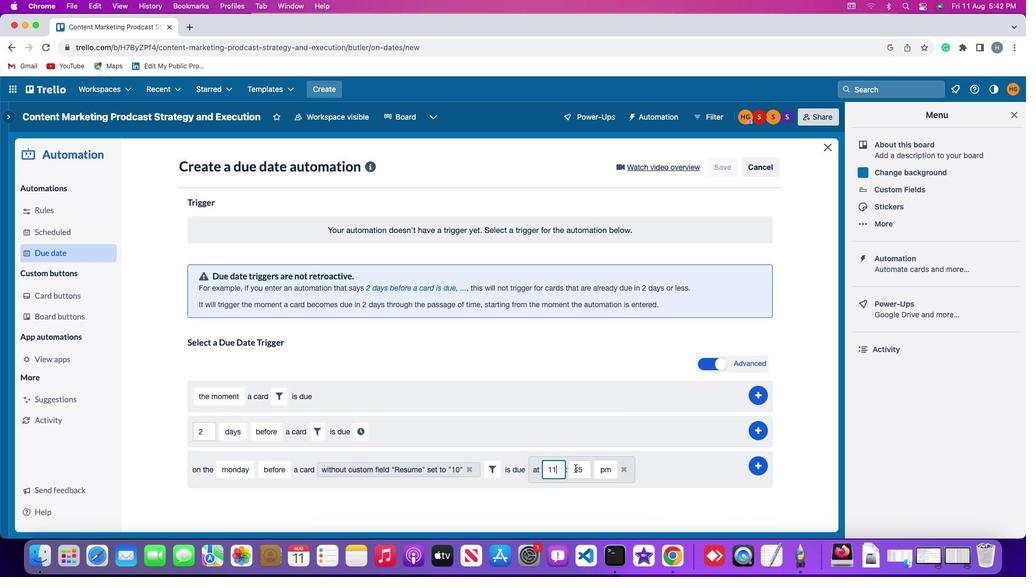 
Action: Mouse moved to (589, 468)
Screenshot: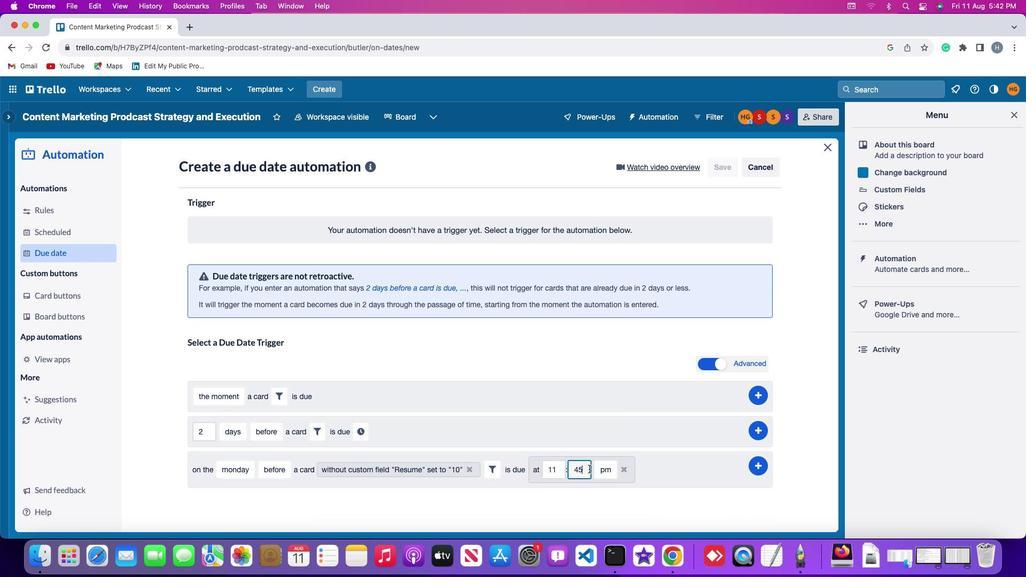 
Action: Mouse pressed left at (589, 468)
Screenshot: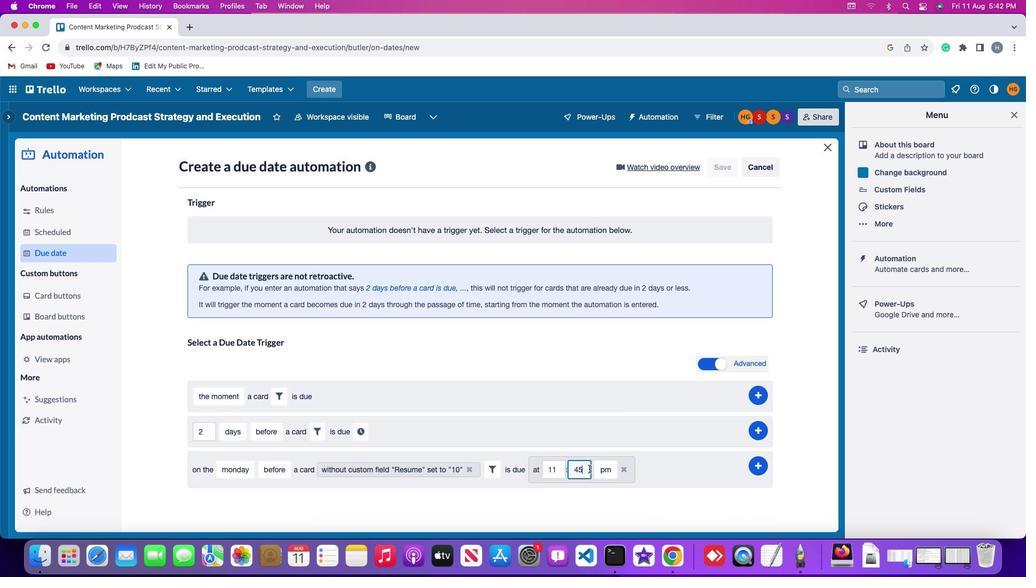 
Action: Key pressed Key.backspace
Screenshot: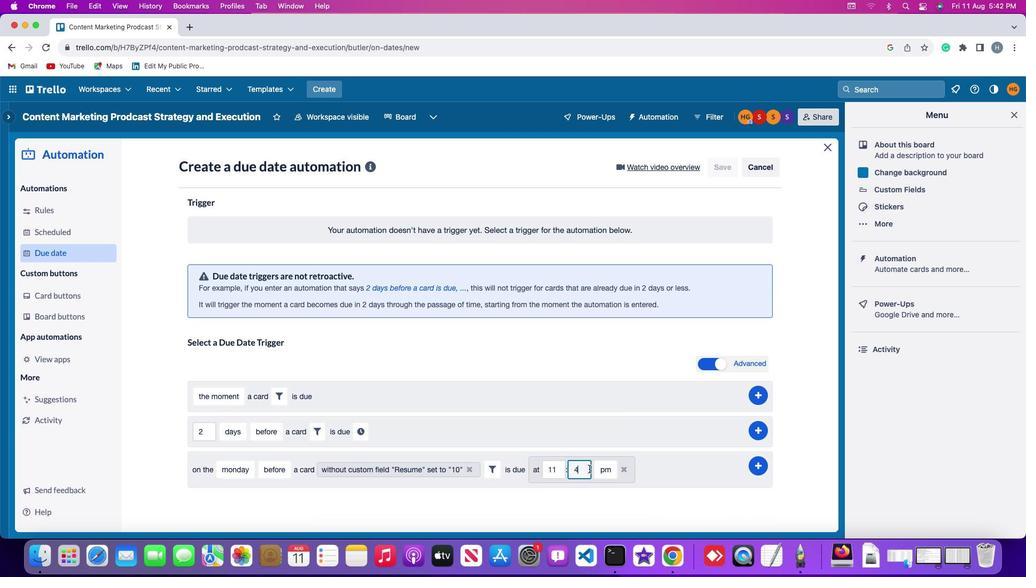 
Action: Mouse moved to (589, 468)
Screenshot: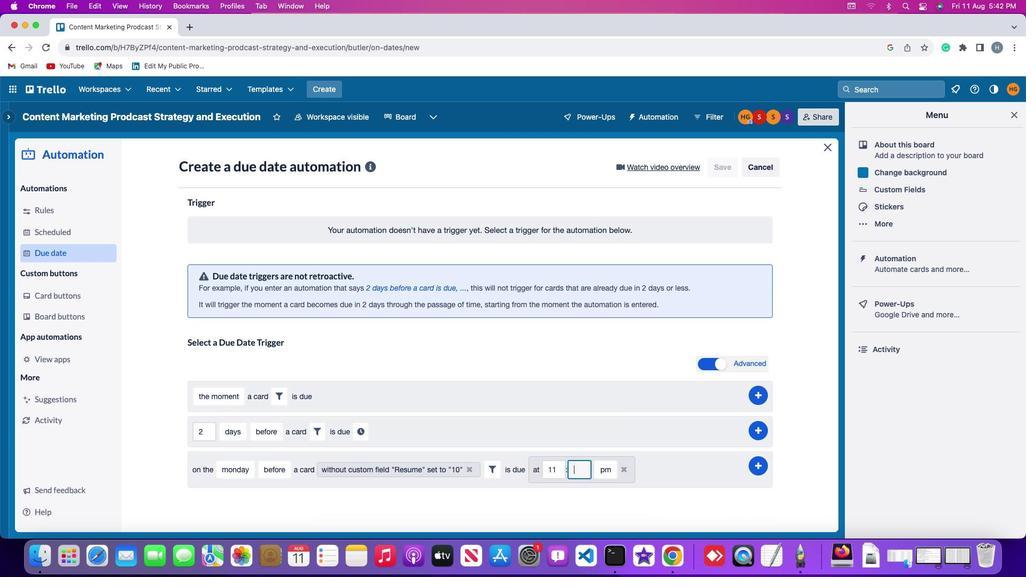 
Action: Key pressed Key.backspace'0''0'
Screenshot: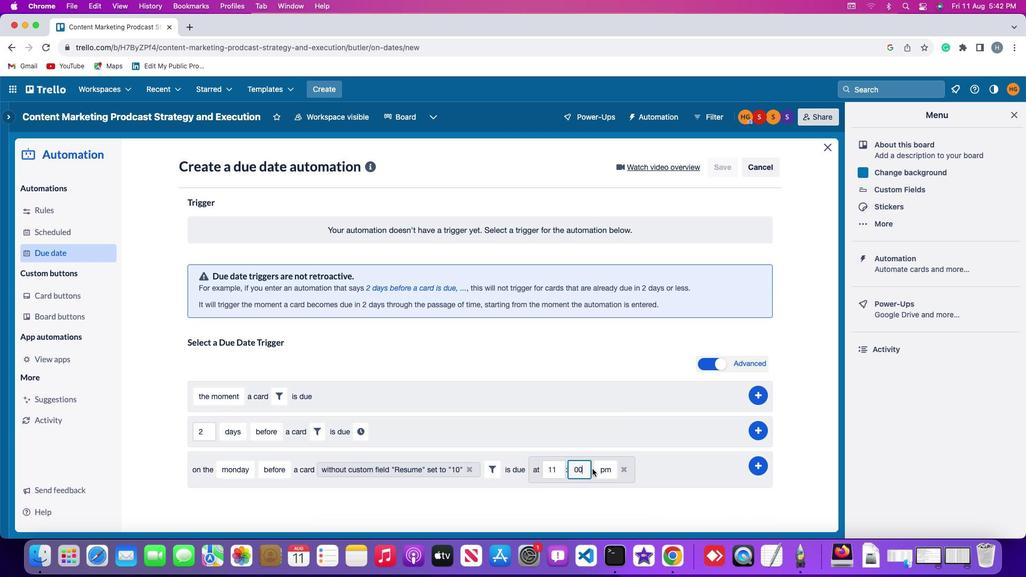 
Action: Mouse moved to (599, 469)
Screenshot: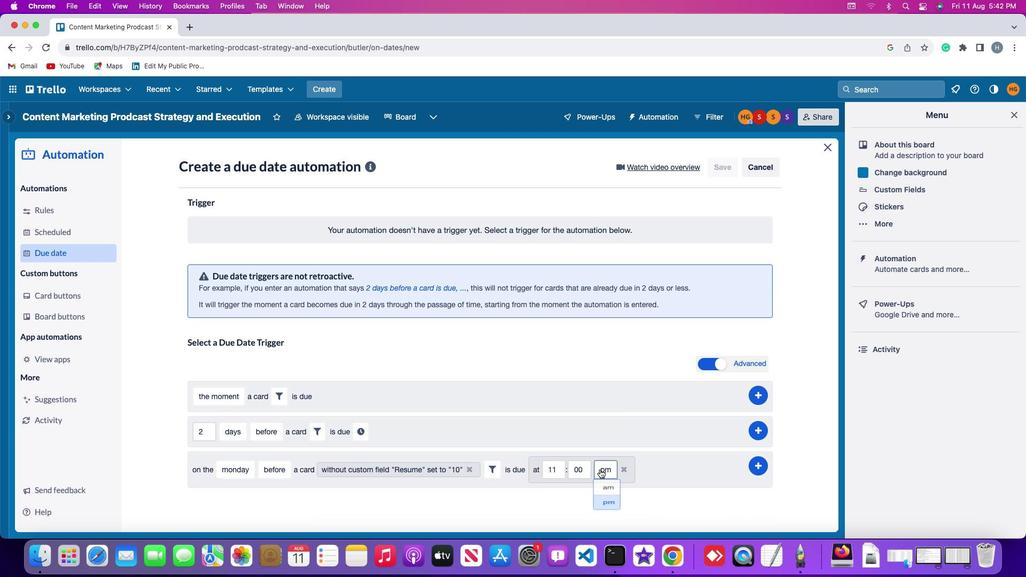
Action: Mouse pressed left at (599, 469)
Screenshot: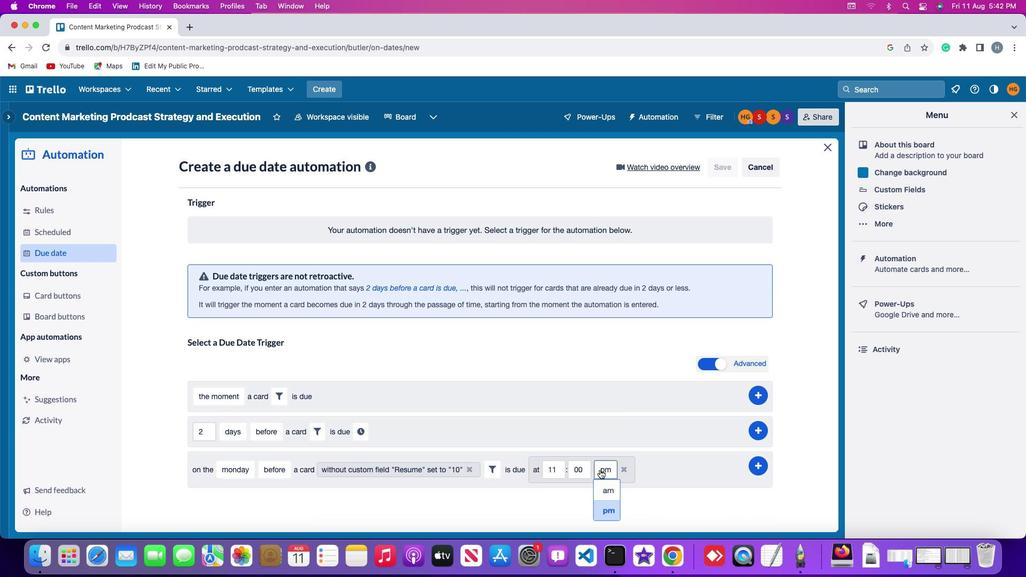 
Action: Mouse moved to (606, 487)
Screenshot: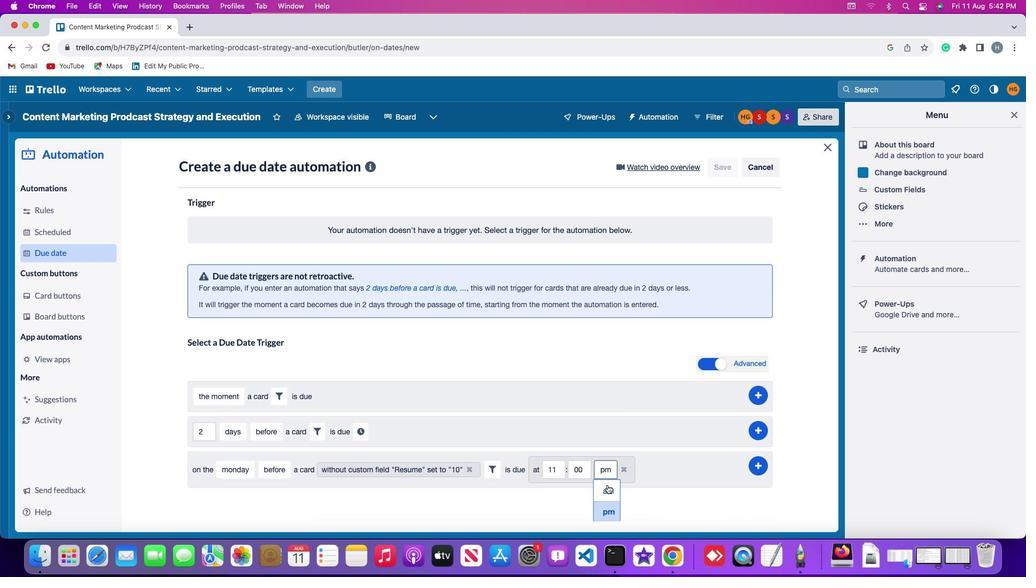 
Action: Mouse pressed left at (606, 487)
Screenshot: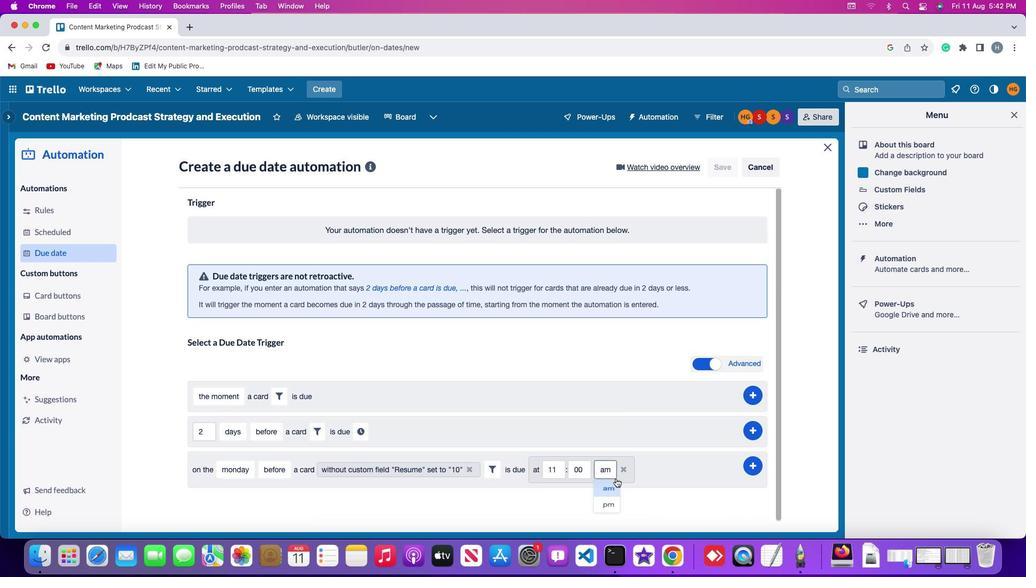 
Action: Mouse moved to (759, 465)
Screenshot: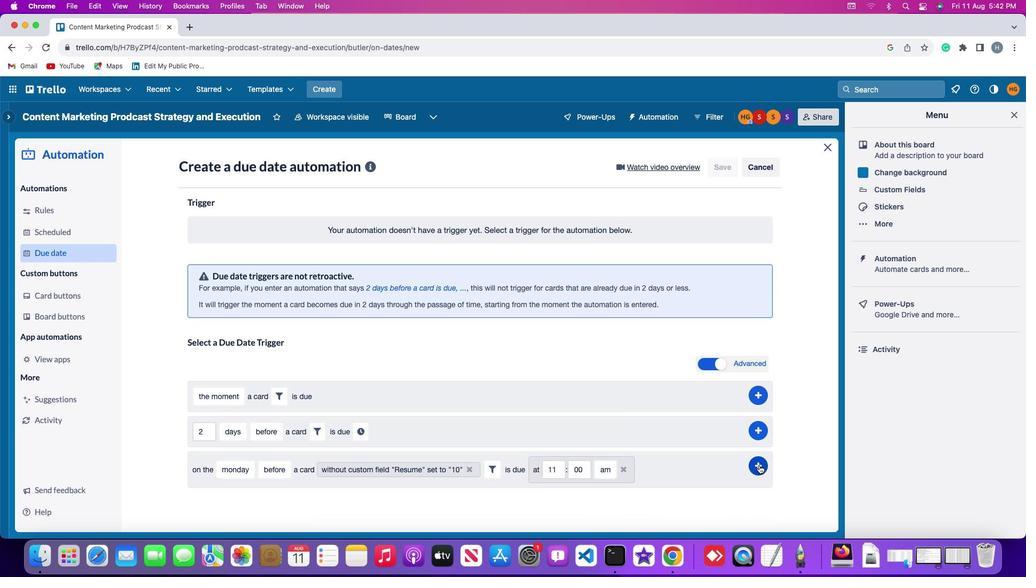
Action: Mouse pressed left at (759, 465)
Screenshot: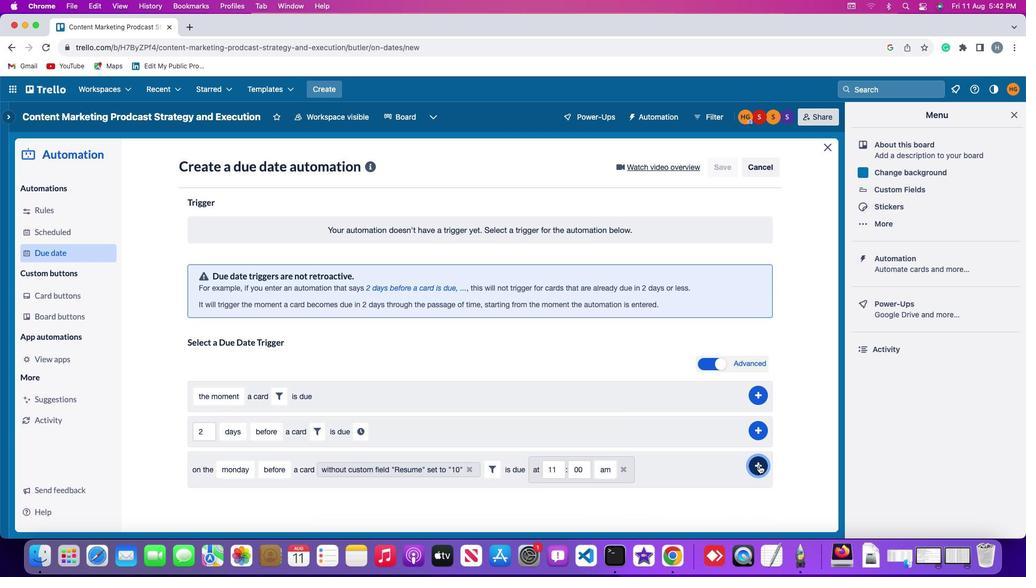 
Action: Mouse moved to (797, 368)
Screenshot: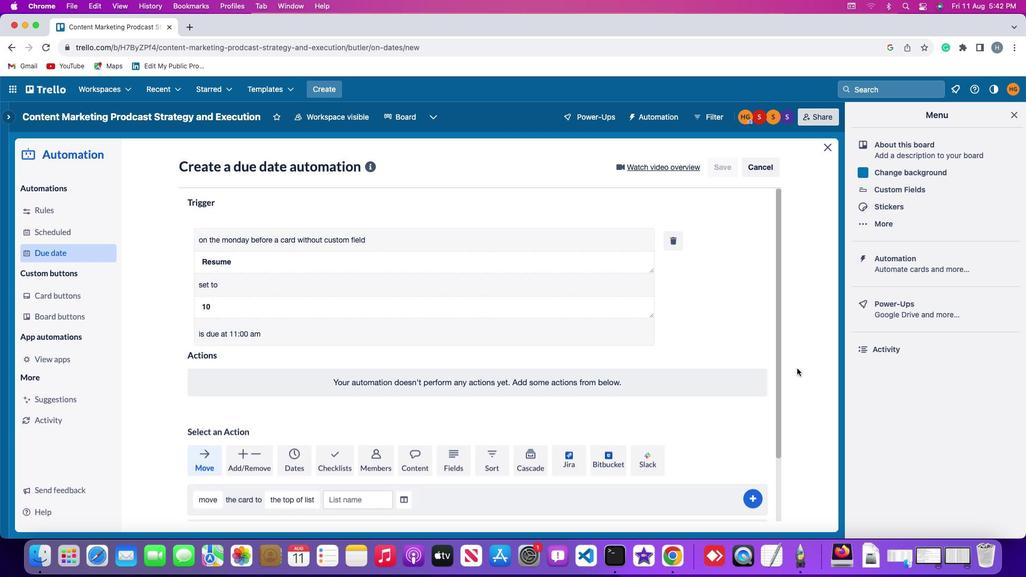 
